 Task: Play online Dominion games in easy mode.
Action: Mouse moved to (298, 207)
Screenshot: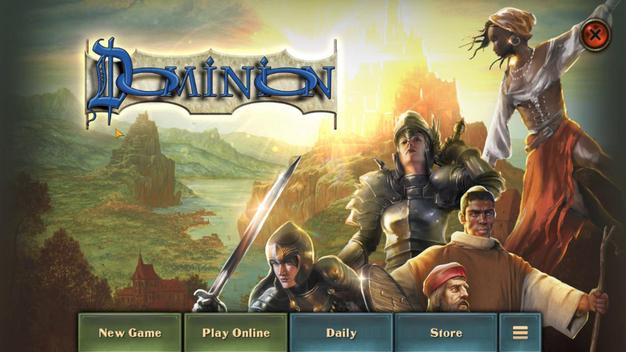 
Action: Mouse pressed left at (298, 207)
Screenshot: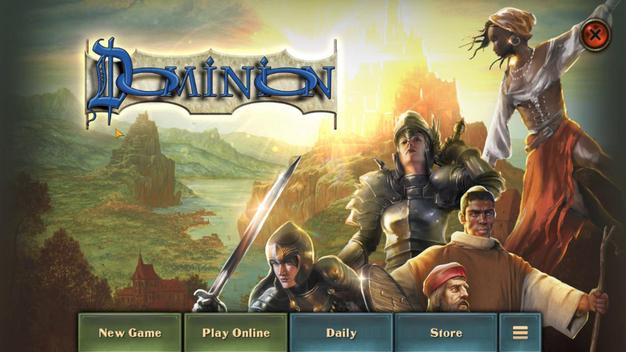 
Action: Mouse moved to (307, 150)
Screenshot: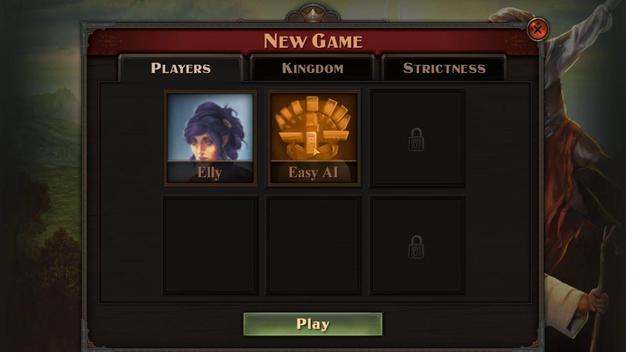 
Action: Mouse pressed left at (307, 150)
Screenshot: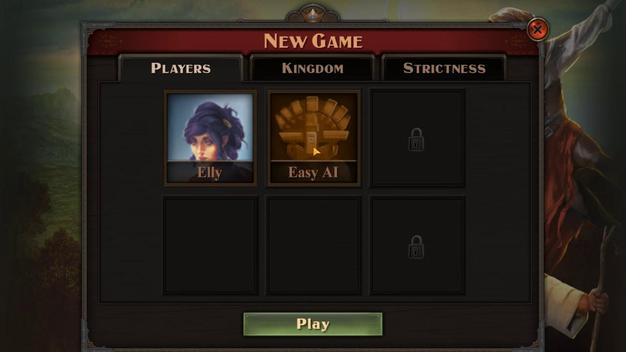 
Action: Mouse moved to (301, 167)
Screenshot: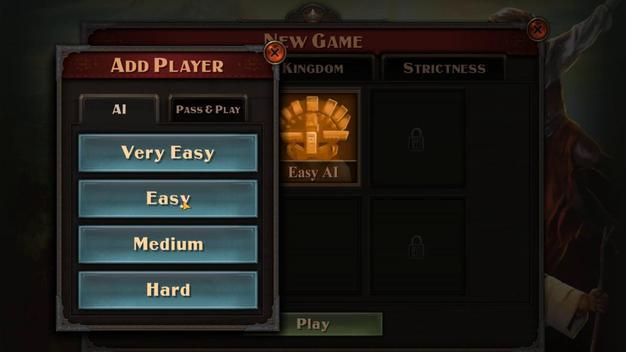 
Action: Mouse pressed left at (301, 167)
Screenshot: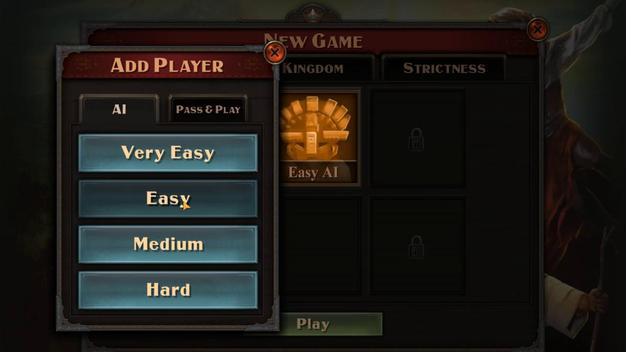 
Action: Mouse moved to (307, 206)
Screenshot: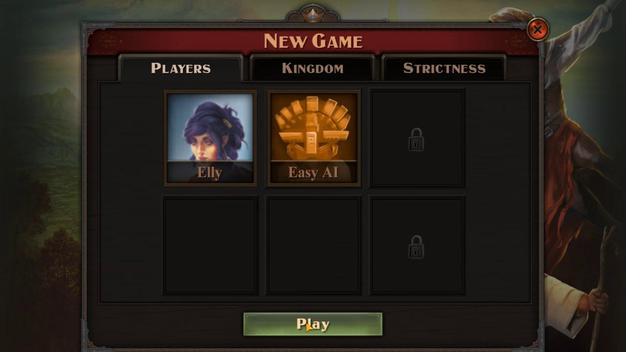 
Action: Mouse pressed left at (307, 206)
Screenshot: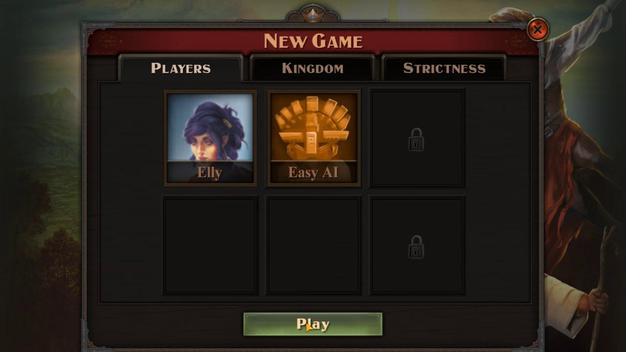 
Action: Mouse moved to (304, 199)
Screenshot: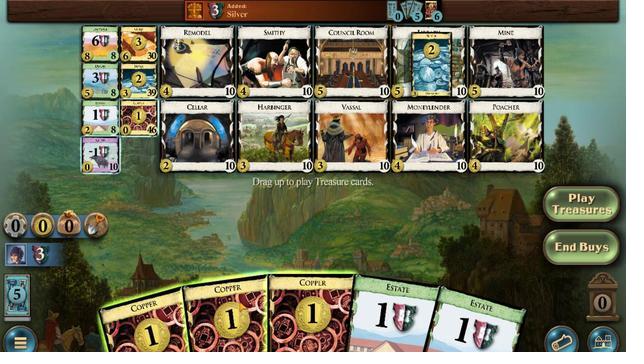 
Action: Mouse pressed left at (304, 199)
Screenshot: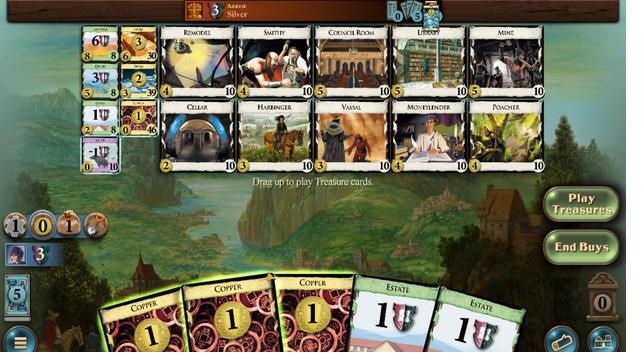 
Action: Mouse moved to (305, 207)
Screenshot: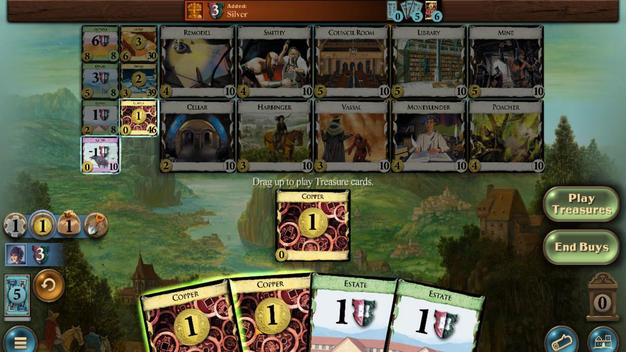 
Action: Mouse pressed left at (305, 207)
Screenshot: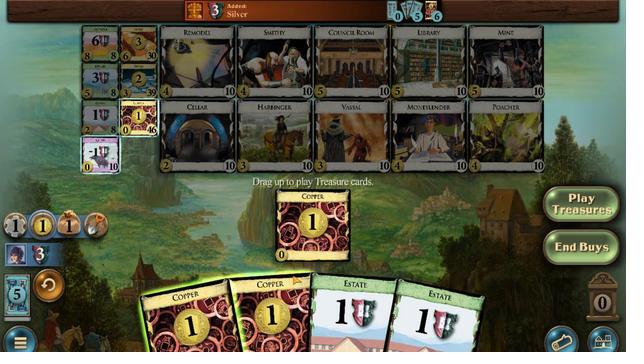 
Action: Mouse moved to (303, 210)
Screenshot: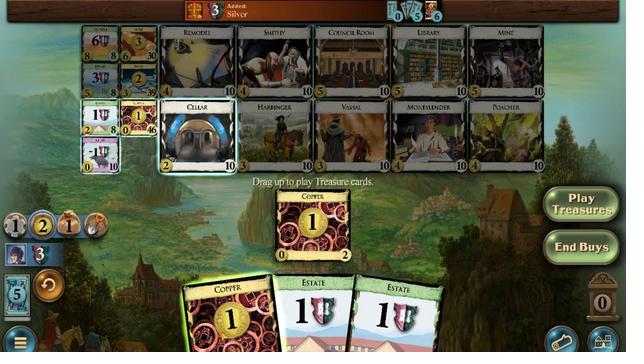 
Action: Mouse pressed left at (303, 210)
Screenshot: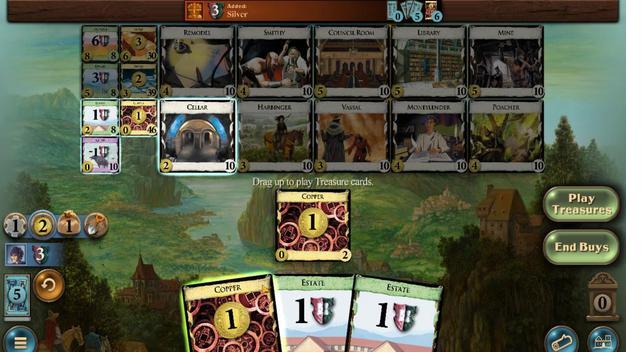 
Action: Mouse moved to (309, 144)
Screenshot: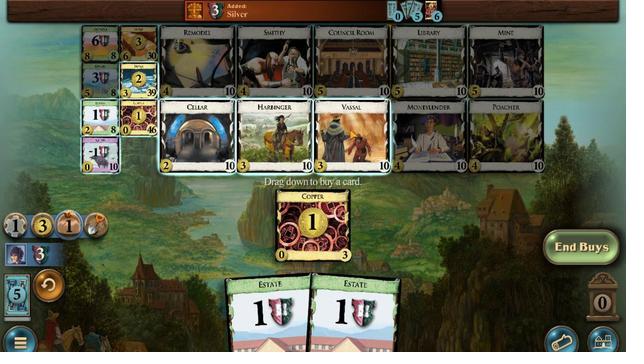 
Action: Mouse pressed left at (309, 144)
Screenshot: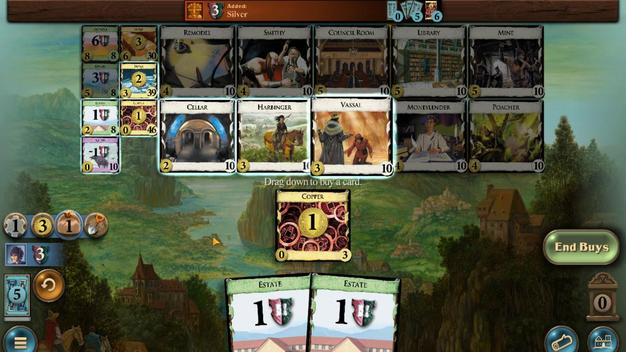 
Action: Mouse moved to (306, 204)
Screenshot: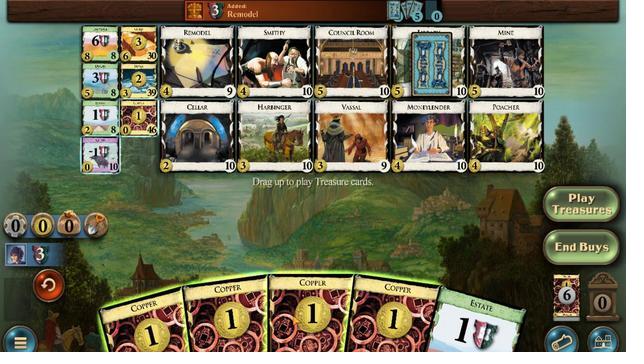 
Action: Mouse pressed left at (306, 204)
Screenshot: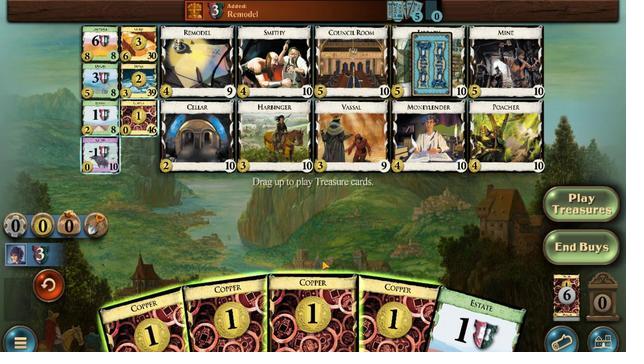 
Action: Mouse moved to (305, 203)
Screenshot: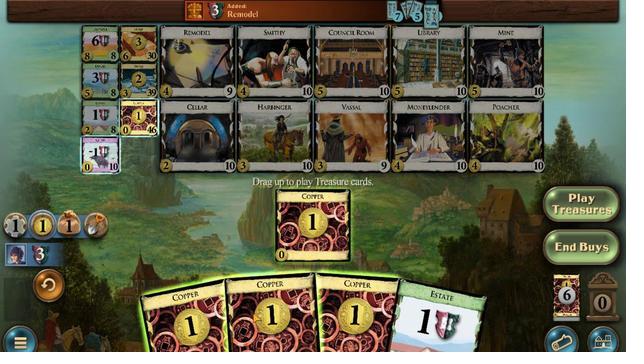 
Action: Mouse pressed left at (305, 203)
Screenshot: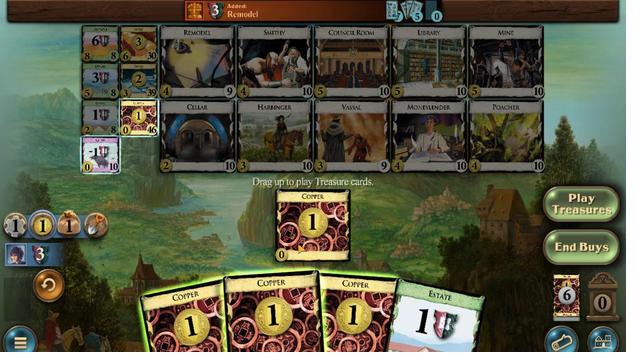 
Action: Mouse moved to (303, 203)
Screenshot: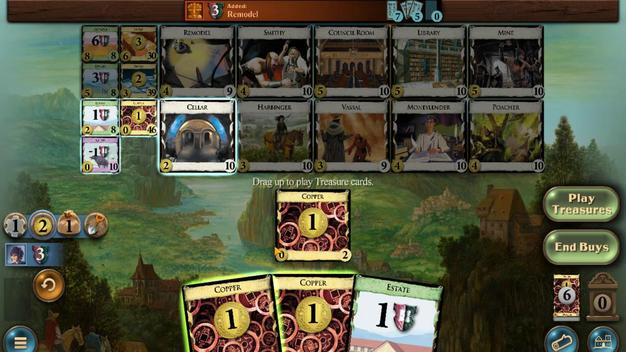 
Action: Mouse pressed left at (303, 203)
Screenshot: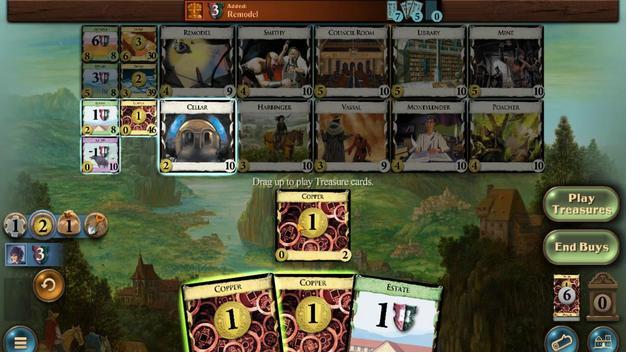 
Action: Mouse moved to (306, 146)
Screenshot: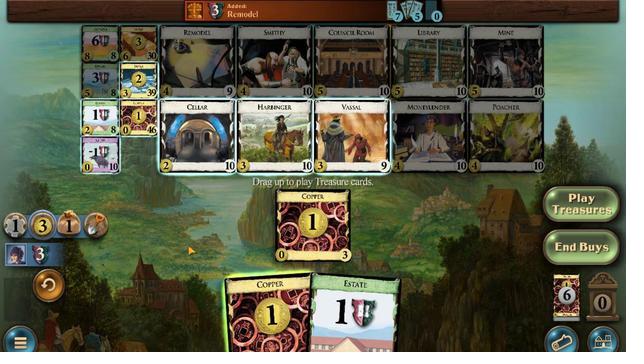 
Action: Mouse pressed left at (306, 146)
Screenshot: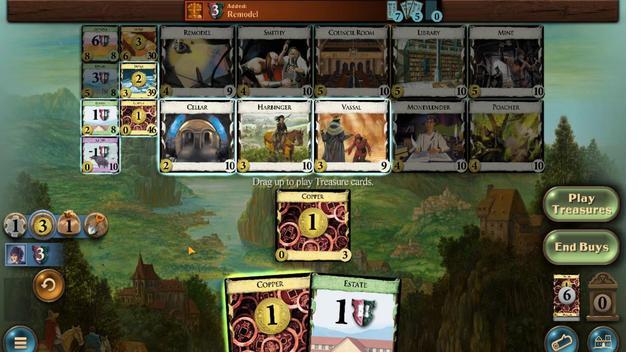 
Action: Mouse moved to (299, 207)
Screenshot: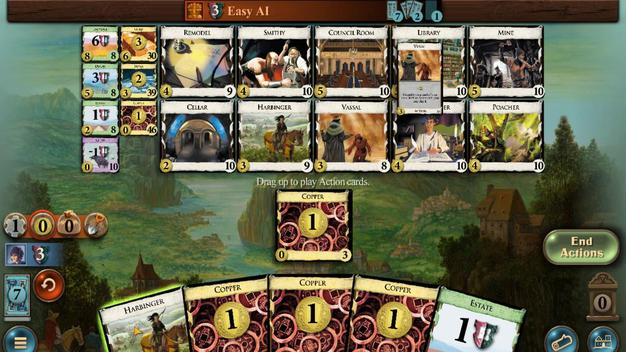 
Action: Mouse pressed left at (299, 207)
Screenshot: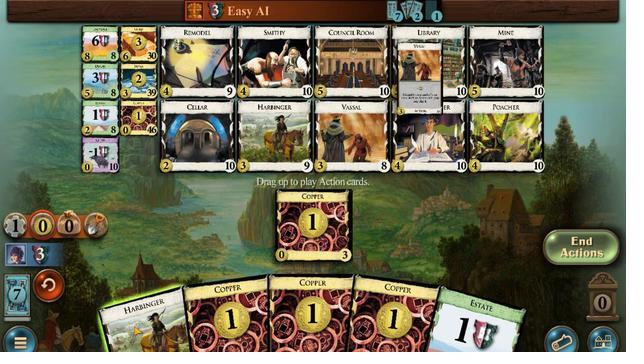 
Action: Mouse moved to (299, 207)
Screenshot: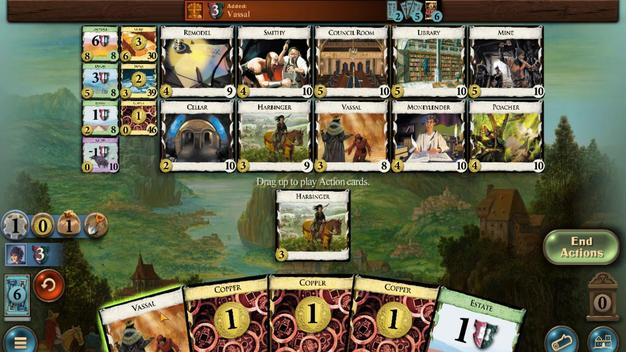
Action: Mouse pressed left at (299, 207)
Screenshot: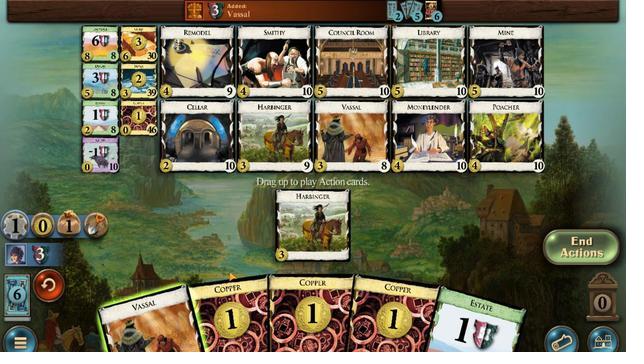 
Action: Mouse moved to (306, 202)
Screenshot: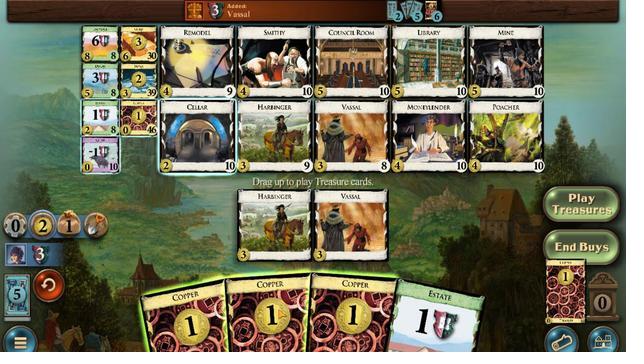 
Action: Mouse pressed left at (306, 202)
Screenshot: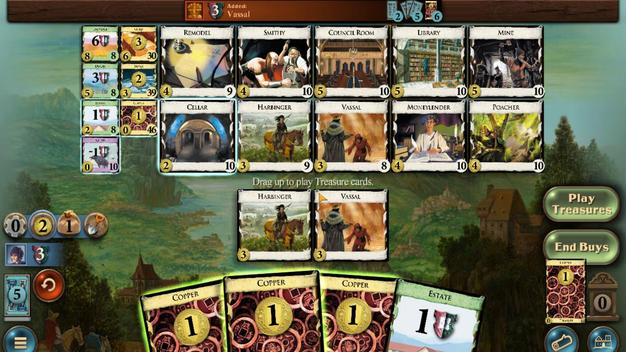 
Action: Mouse moved to (305, 199)
Screenshot: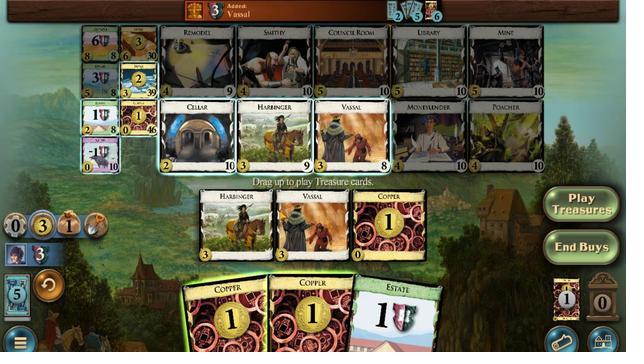 
Action: Mouse pressed left at (304, 201)
Screenshot: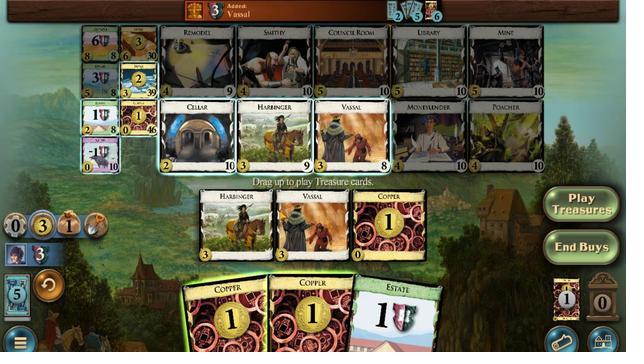 
Action: Mouse moved to (304, 203)
Screenshot: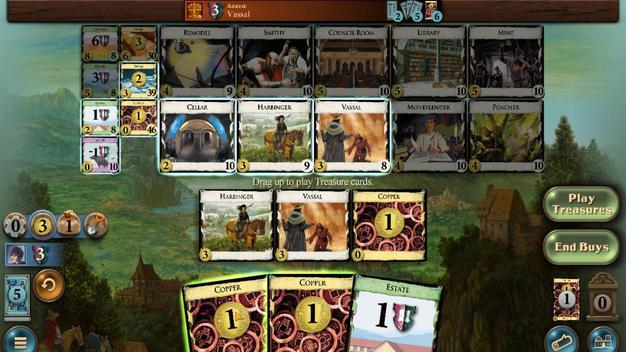 
Action: Mouse pressed left at (304, 203)
Screenshot: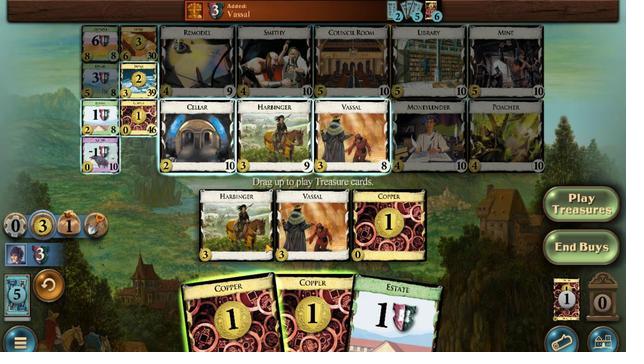 
Action: Mouse moved to (306, 118)
Screenshot: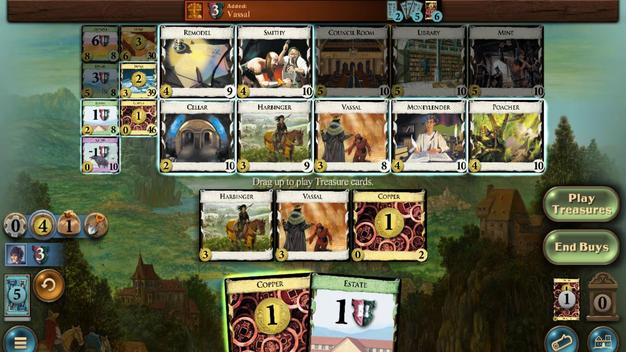 
Action: Mouse pressed left at (306, 118)
Screenshot: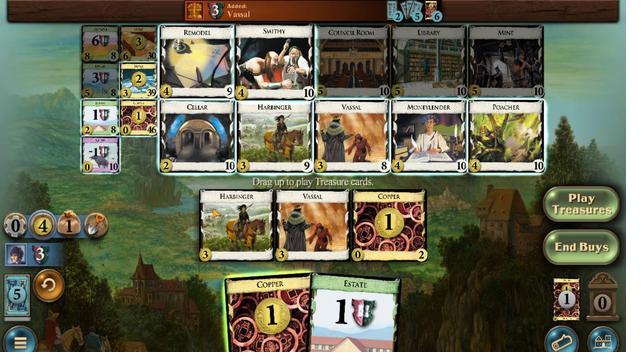 
Action: Mouse moved to (306, 200)
Screenshot: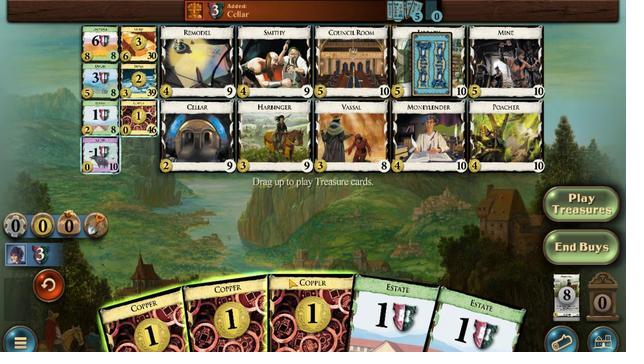
Action: Mouse pressed left at (306, 200)
Screenshot: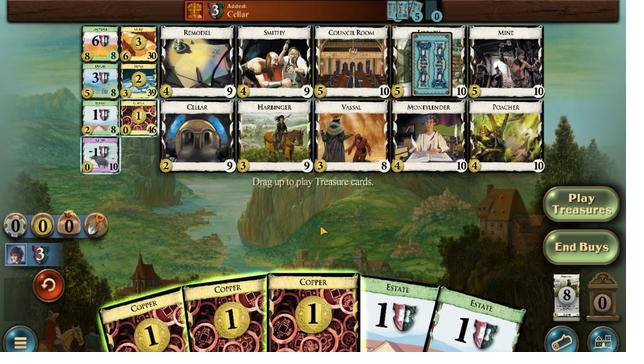 
Action: Mouse moved to (305, 203)
Screenshot: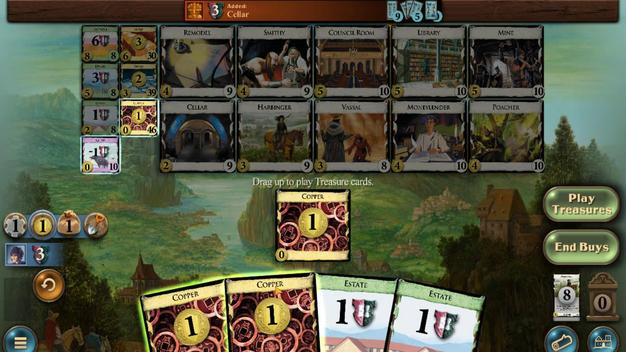 
Action: Mouse pressed left at (305, 203)
Screenshot: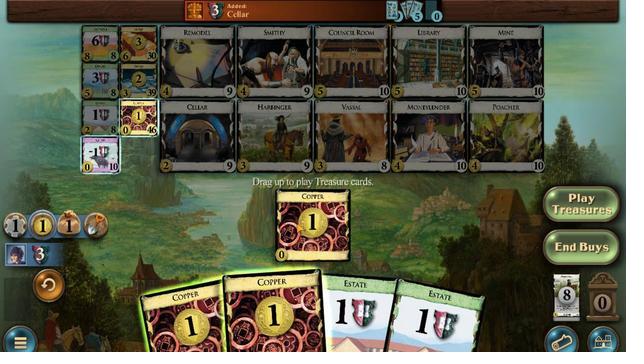 
Action: Mouse moved to (302, 209)
Screenshot: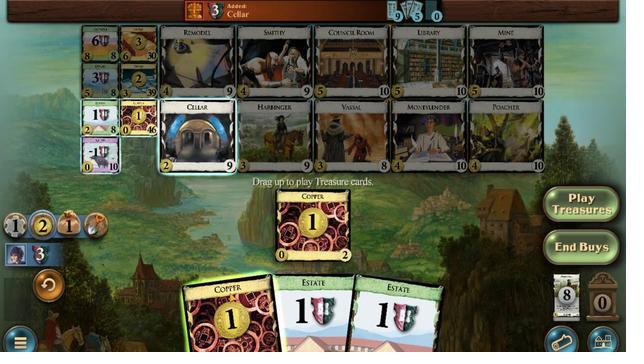 
Action: Mouse pressed left at (302, 209)
Screenshot: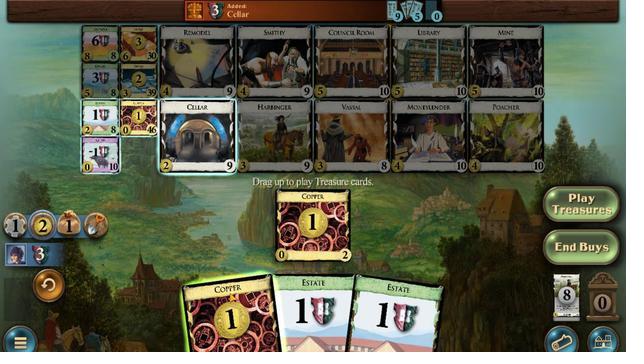 
Action: Mouse moved to (306, 144)
Screenshot: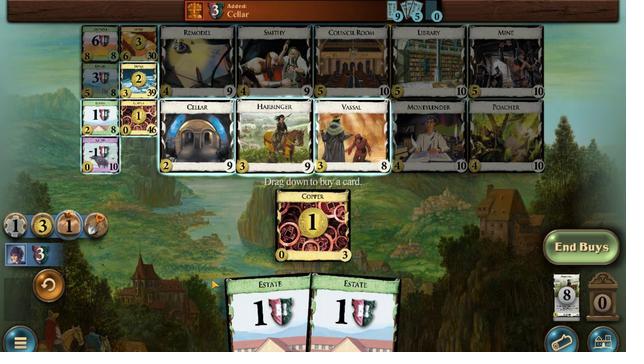 
Action: Mouse pressed left at (306, 144)
Screenshot: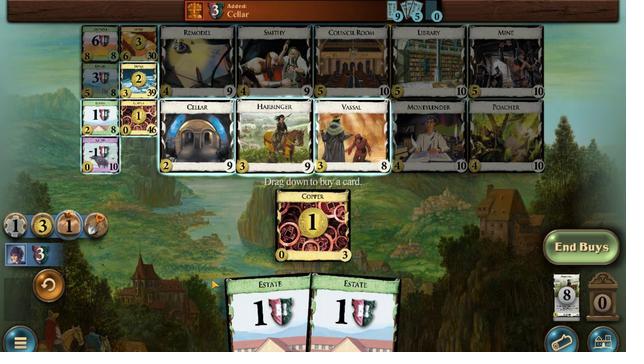 
Action: Mouse moved to (305, 204)
Screenshot: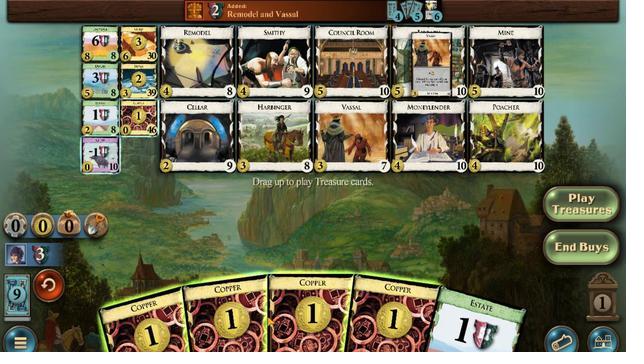 
Action: Mouse pressed left at (305, 204)
Screenshot: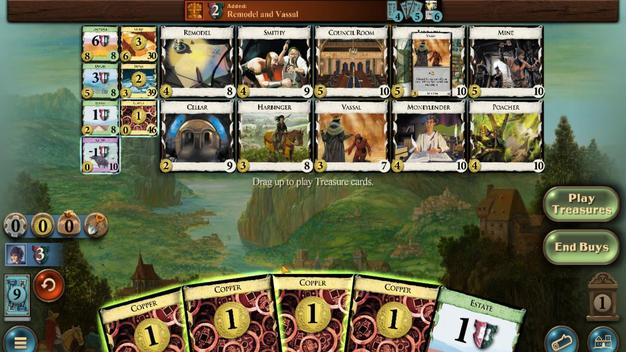
Action: Mouse moved to (305, 207)
Screenshot: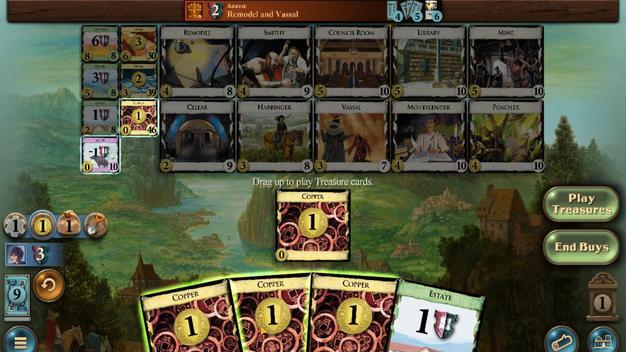 
Action: Mouse pressed left at (305, 207)
Screenshot: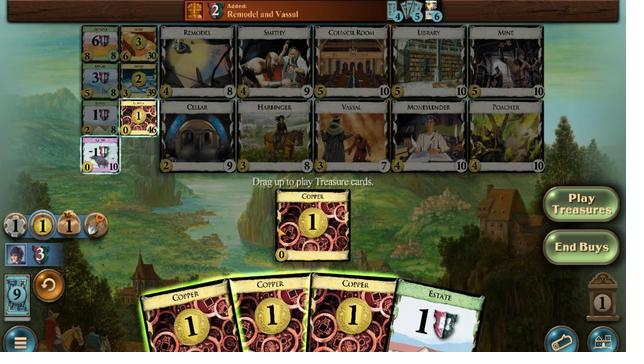 
Action: Mouse moved to (303, 203)
Screenshot: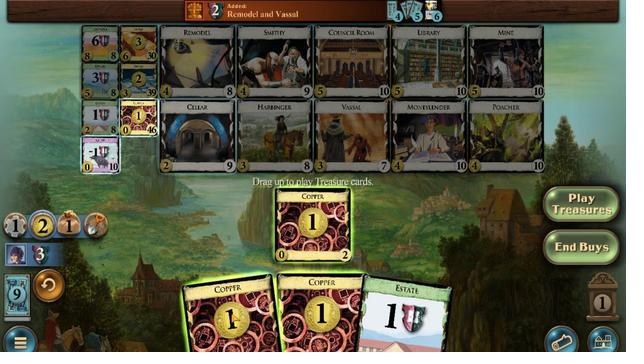 
Action: Mouse pressed left at (303, 203)
Screenshot: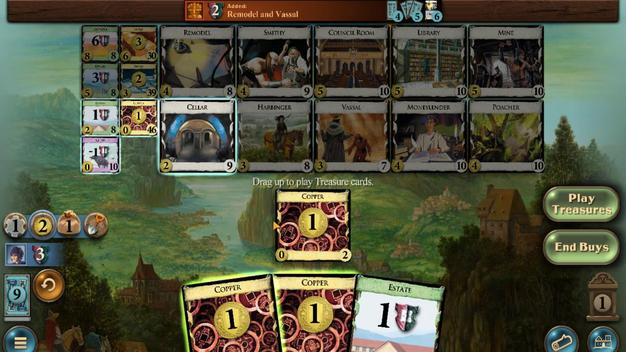 
Action: Mouse moved to (299, 128)
Screenshot: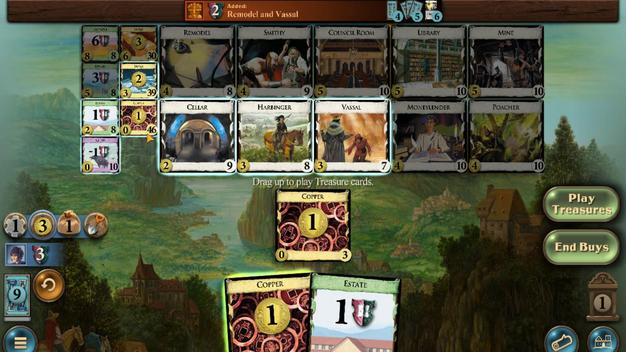 
Action: Mouse pressed left at (299, 128)
Screenshot: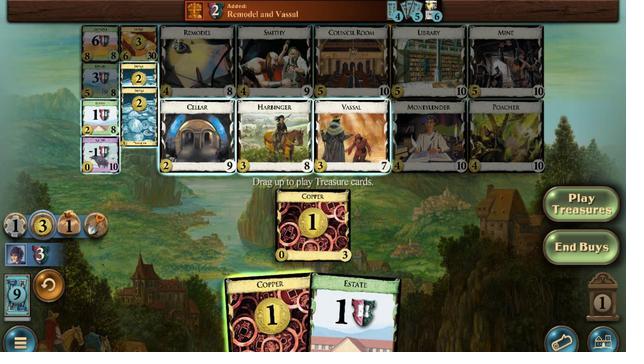 
Action: Mouse moved to (299, 205)
Screenshot: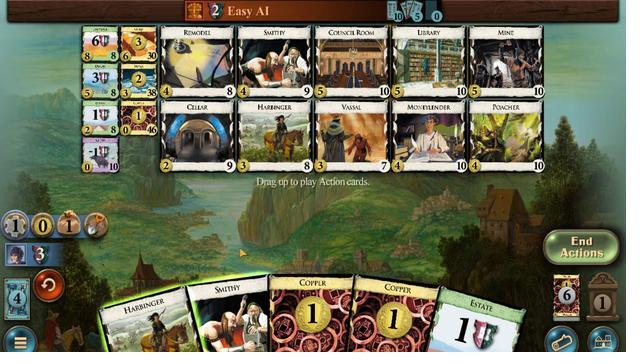 
Action: Mouse pressed left at (299, 205)
Screenshot: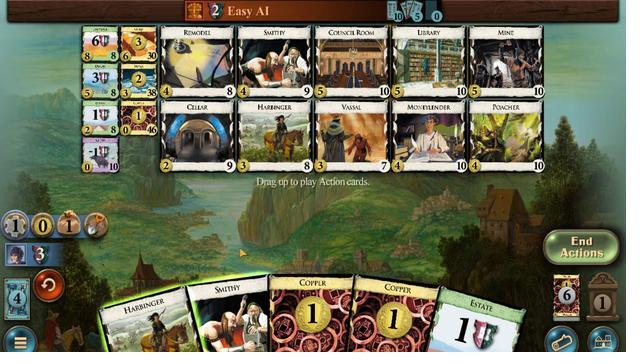 
Action: Mouse moved to (311, 129)
Screenshot: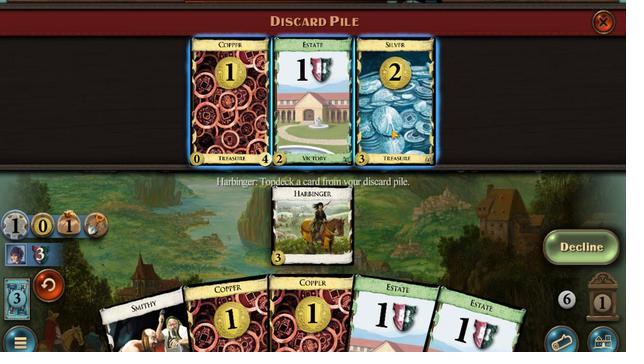 
Action: Mouse pressed left at (311, 129)
Screenshot: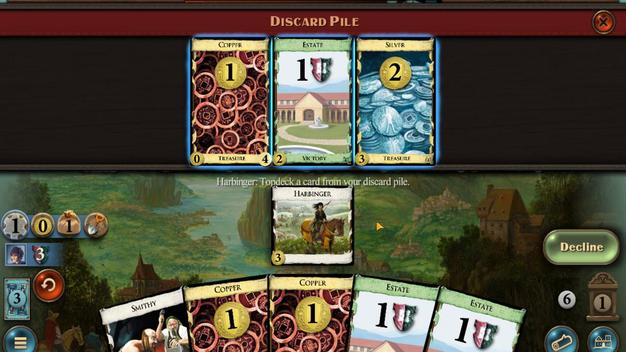 
Action: Mouse moved to (301, 212)
Screenshot: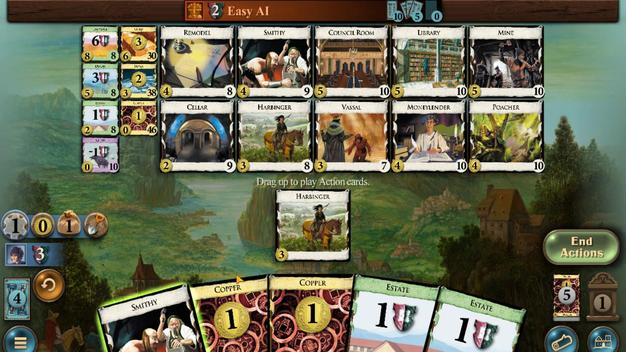 
Action: Mouse pressed left at (301, 212)
Screenshot: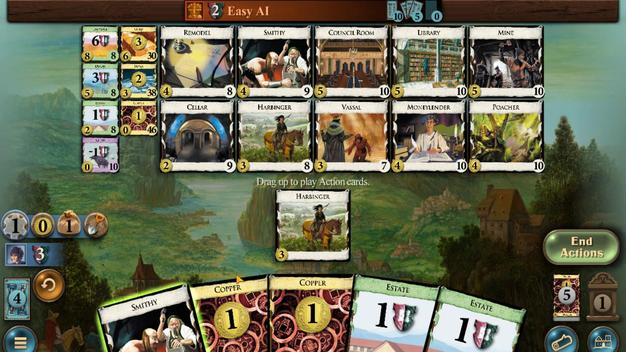 
Action: Mouse moved to (309, 207)
Screenshot: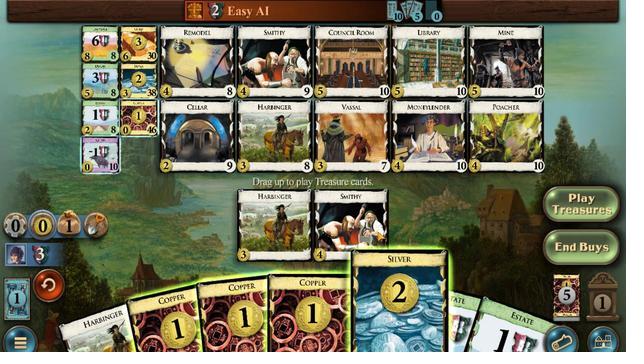 
Action: Mouse pressed left at (309, 207)
Screenshot: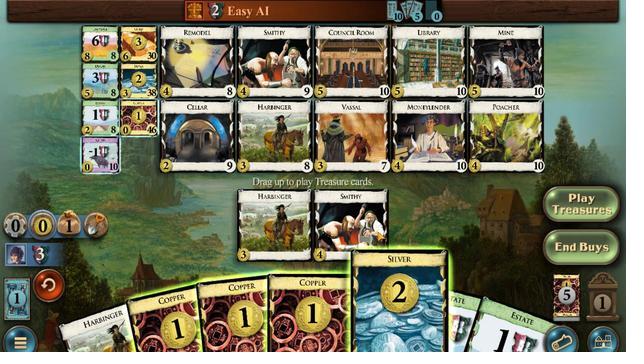 
Action: Mouse moved to (308, 204)
Screenshot: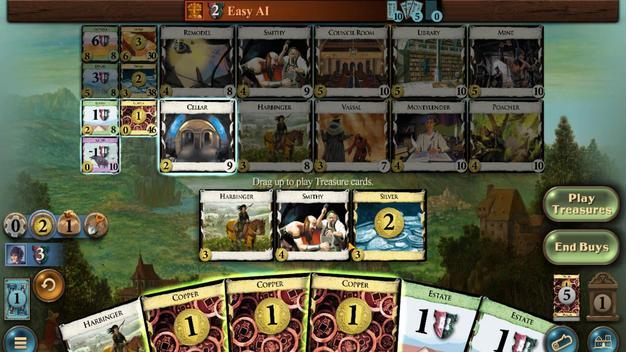 
Action: Mouse pressed left at (308, 204)
Screenshot: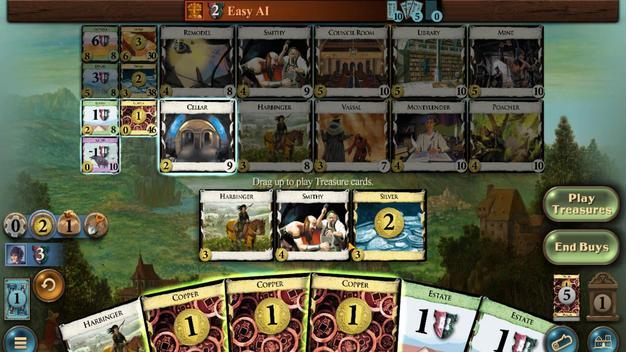
Action: Mouse moved to (308, 206)
Screenshot: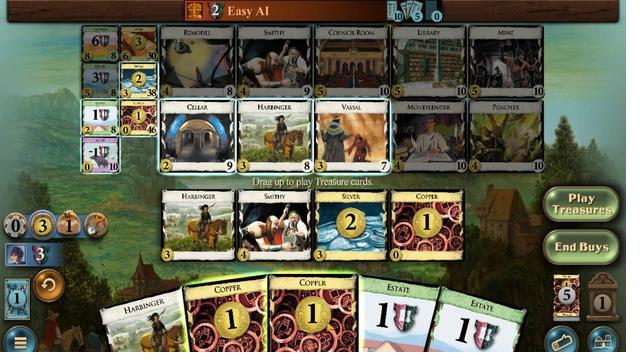 
Action: Mouse pressed left at (308, 206)
Screenshot: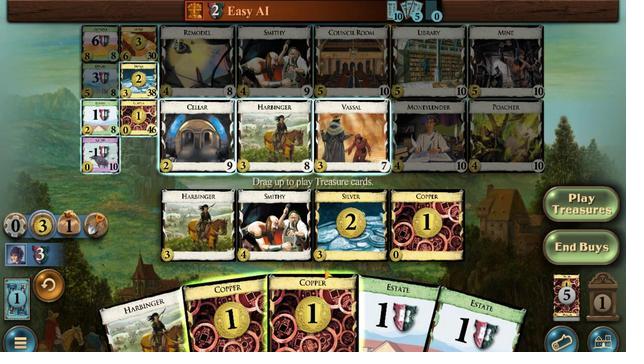 
Action: Mouse moved to (306, 117)
Screenshot: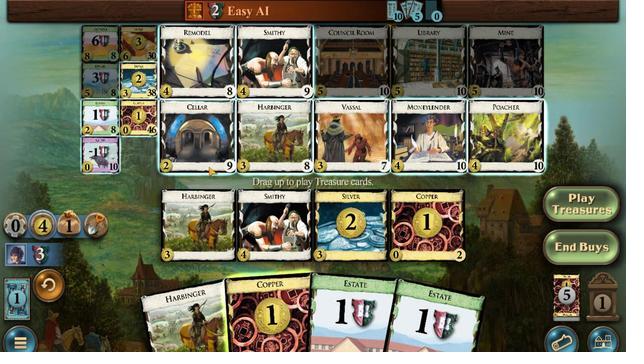 
Action: Mouse pressed left at (306, 117)
Screenshot: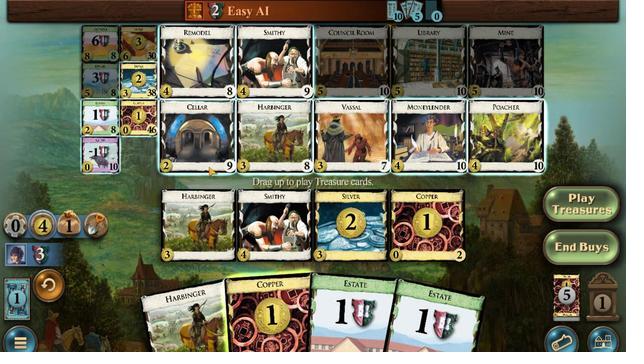
Action: Mouse moved to (300, 202)
Screenshot: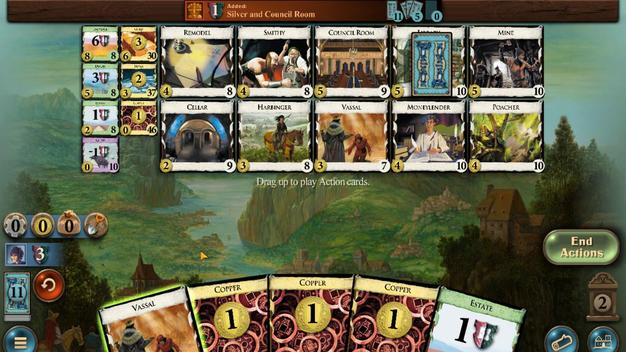 
Action: Mouse pressed left at (300, 202)
Screenshot: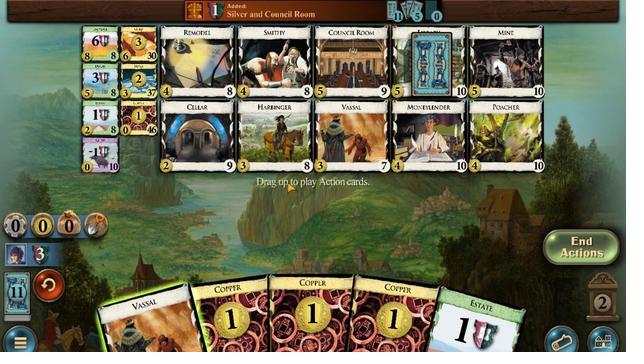 
Action: Mouse moved to (307, 127)
Screenshot: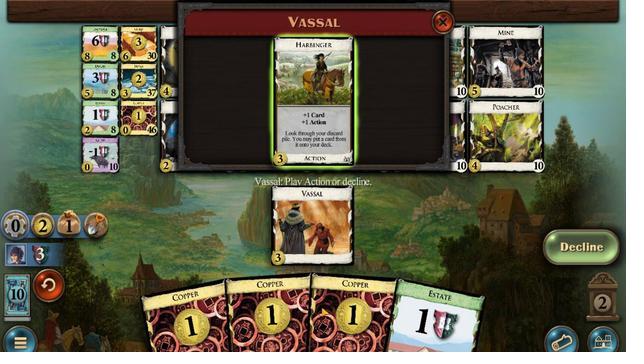 
Action: Mouse pressed left at (307, 127)
Screenshot: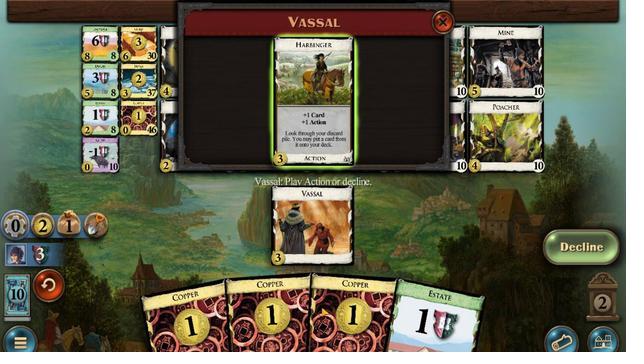 
Action: Mouse moved to (310, 207)
Screenshot: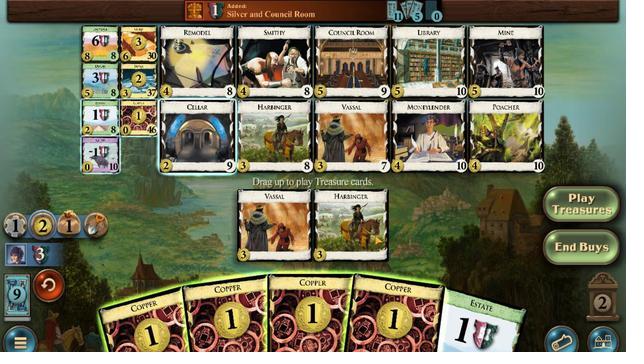 
Action: Mouse pressed left at (310, 207)
Screenshot: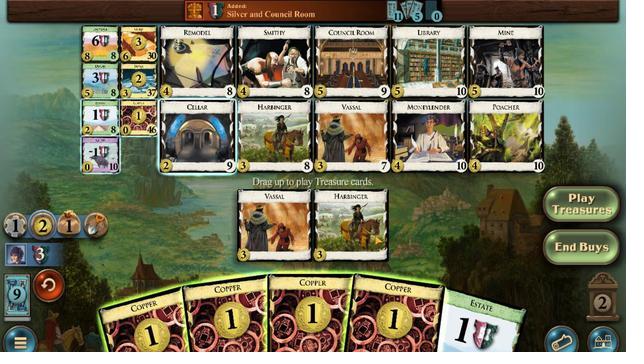 
Action: Mouse moved to (308, 208)
Screenshot: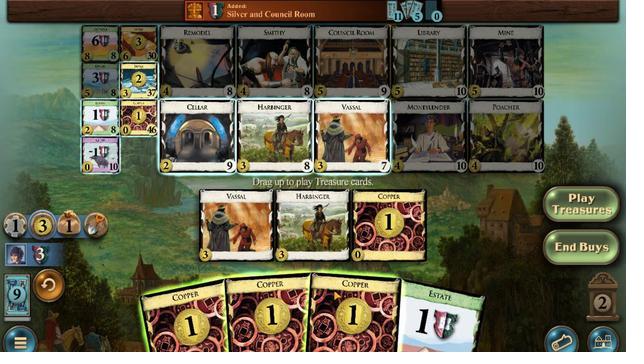 
Action: Mouse pressed left at (308, 208)
Screenshot: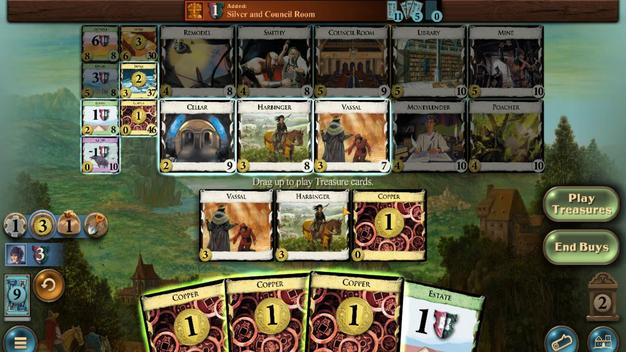 
Action: Mouse moved to (305, 121)
Screenshot: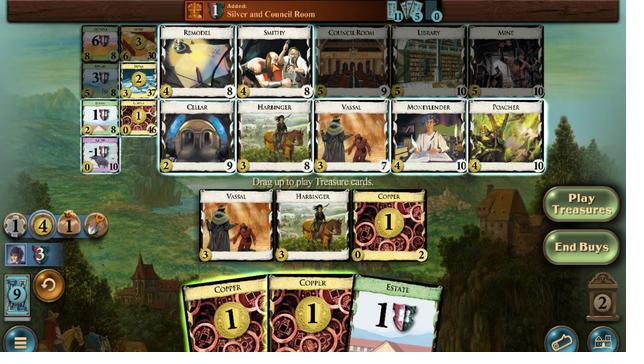 
Action: Mouse pressed left at (305, 121)
Screenshot: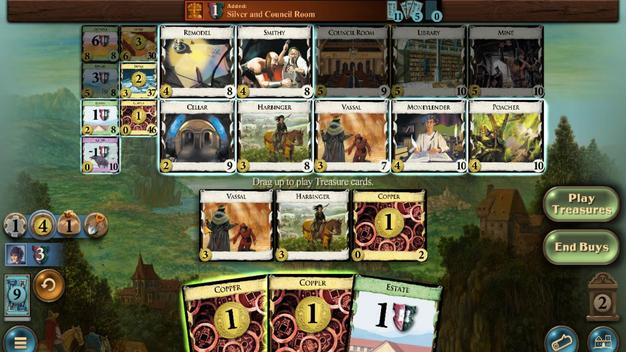 
Action: Mouse moved to (299, 211)
Screenshot: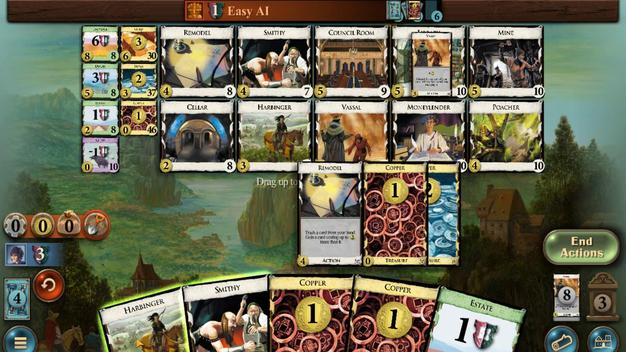 
Action: Mouse pressed left at (299, 211)
Screenshot: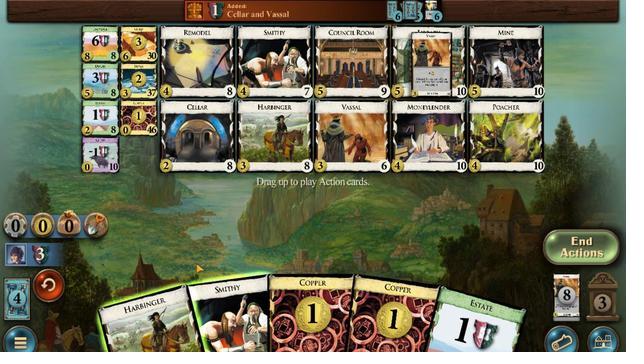 
Action: Mouse moved to (308, 120)
Screenshot: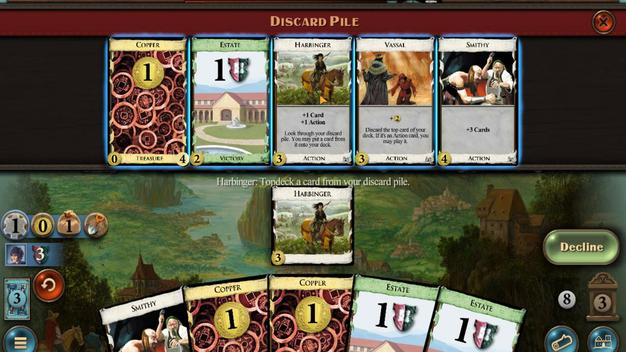 
Action: Mouse pressed left at (308, 120)
Screenshot: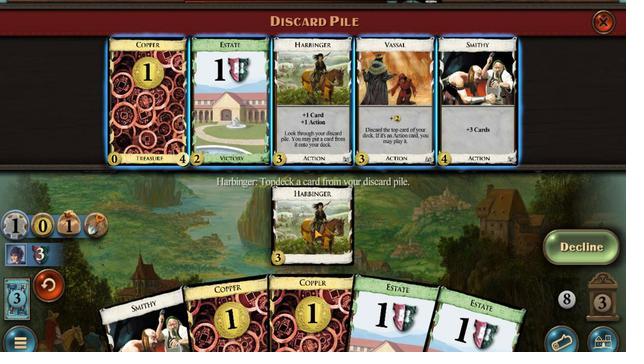 
Action: Mouse moved to (300, 212)
Screenshot: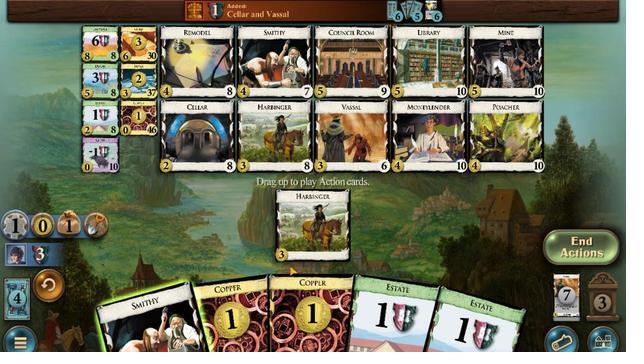 
Action: Mouse pressed left at (300, 212)
Screenshot: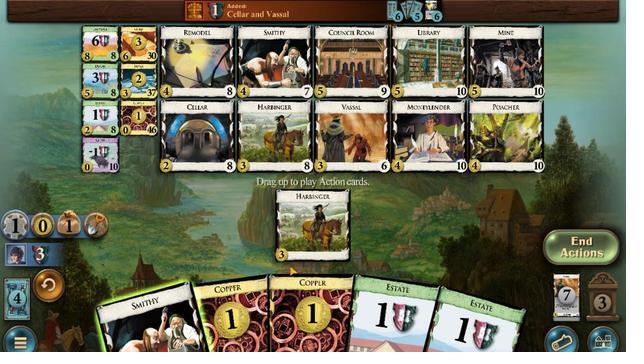 
Action: Mouse moved to (309, 209)
Screenshot: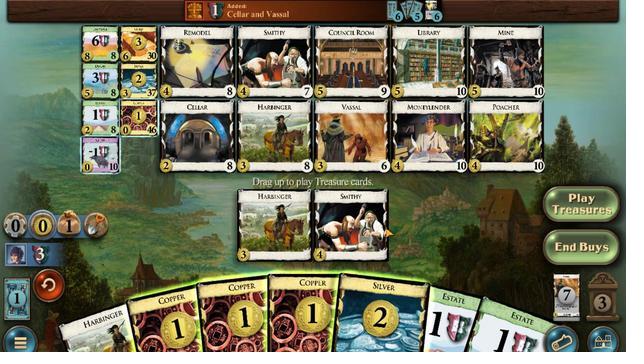 
Action: Mouse pressed left at (309, 209)
Screenshot: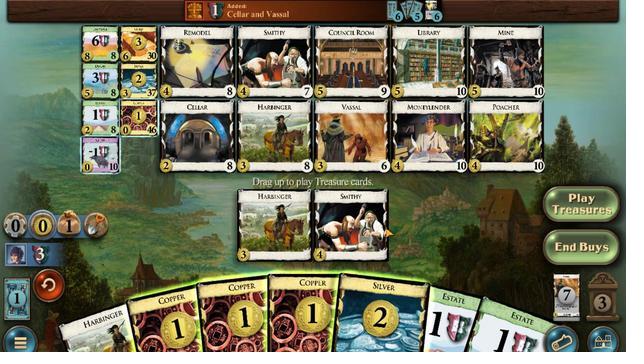 
Action: Mouse moved to (308, 211)
Screenshot: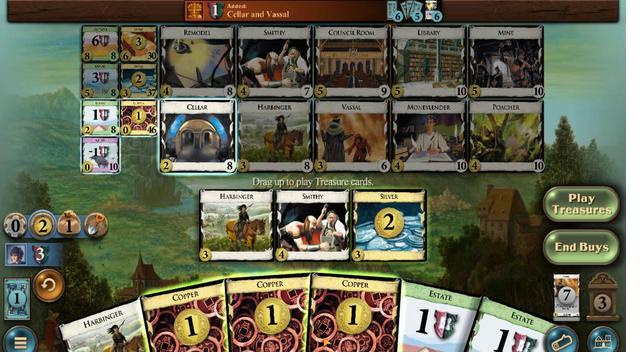 
Action: Mouse pressed left at (308, 211)
Screenshot: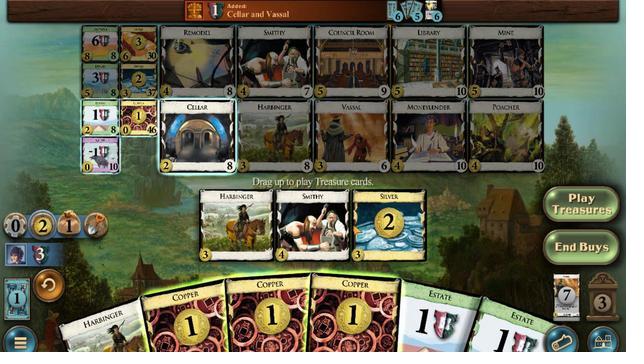 
Action: Mouse moved to (307, 209)
Screenshot: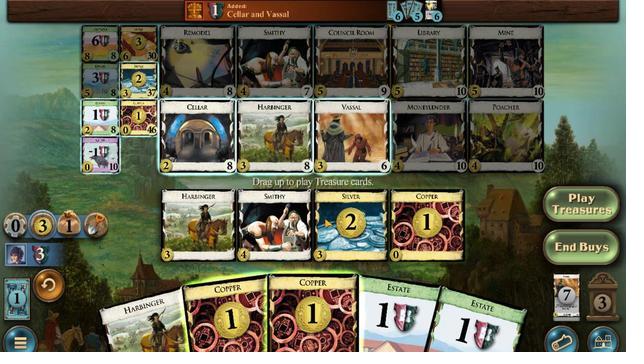 
Action: Mouse pressed left at (307, 209)
Screenshot: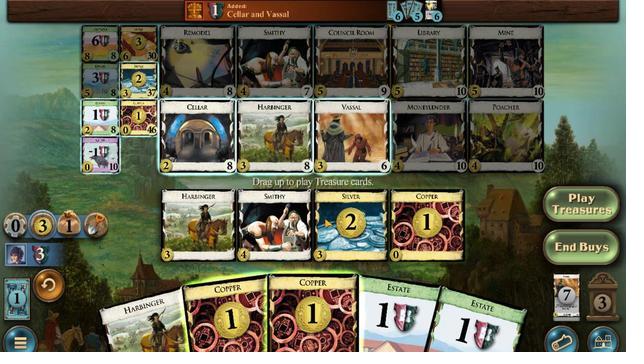 
Action: Mouse moved to (305, 207)
Screenshot: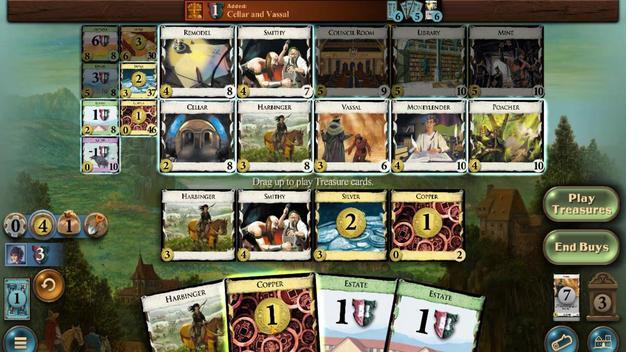 
Action: Mouse pressed left at (305, 207)
Screenshot: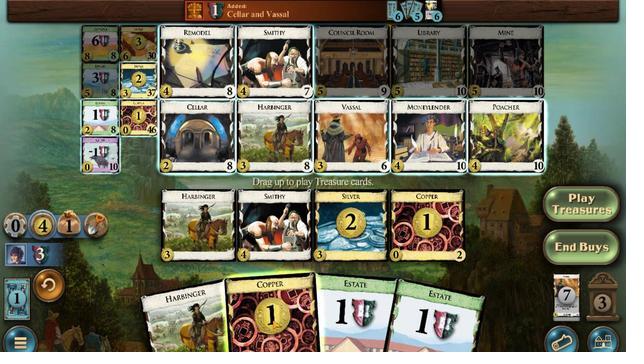 
Action: Mouse moved to (306, 118)
Screenshot: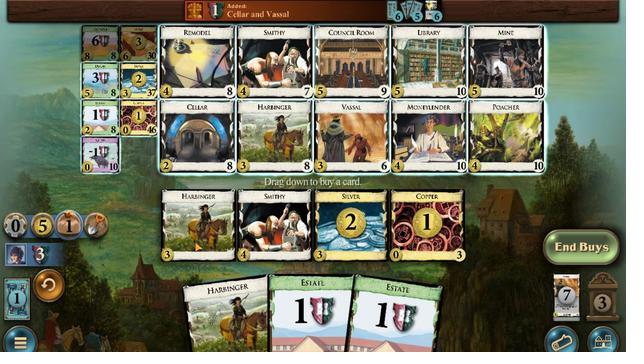 
Action: Mouse pressed left at (306, 118)
Screenshot: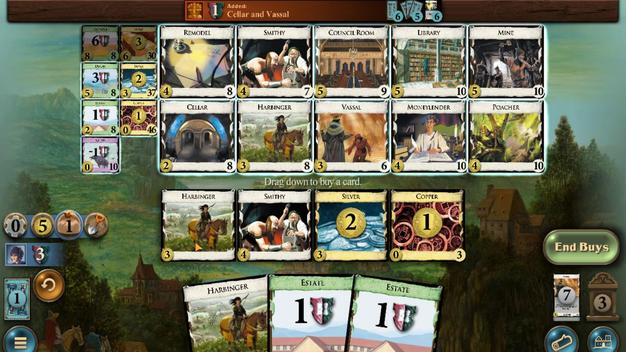 
Action: Mouse moved to (297, 126)
Screenshot: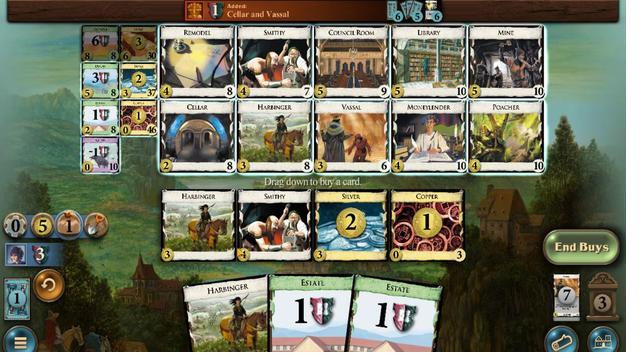 
Action: Mouse pressed left at (297, 126)
Screenshot: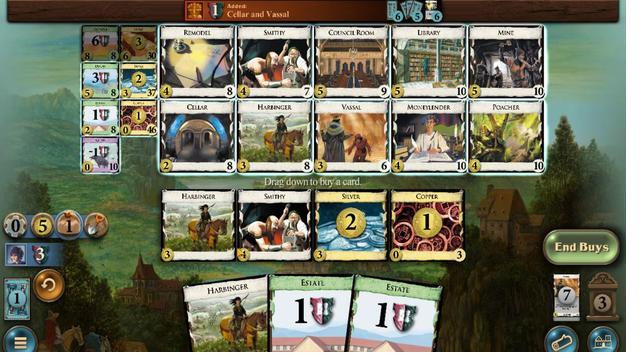 
Action: Mouse moved to (298, 207)
Screenshot: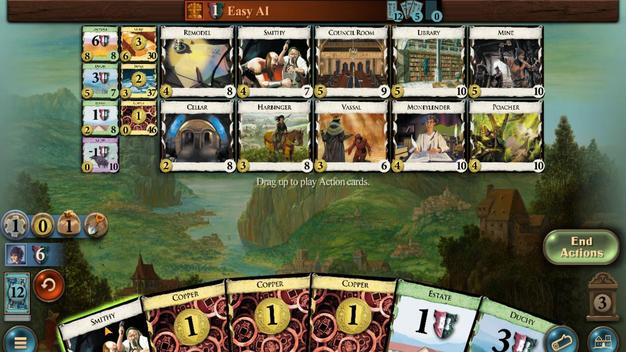 
Action: Mouse pressed left at (298, 207)
Screenshot: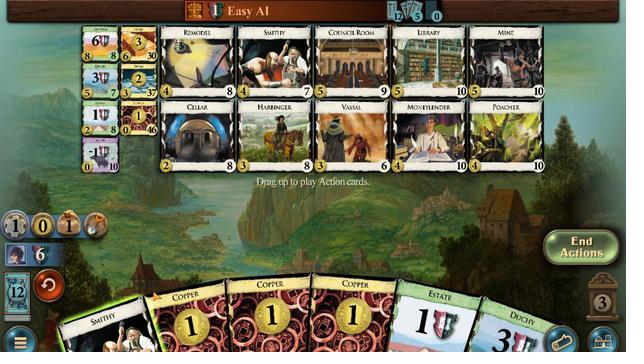 
Action: Mouse moved to (307, 205)
Screenshot: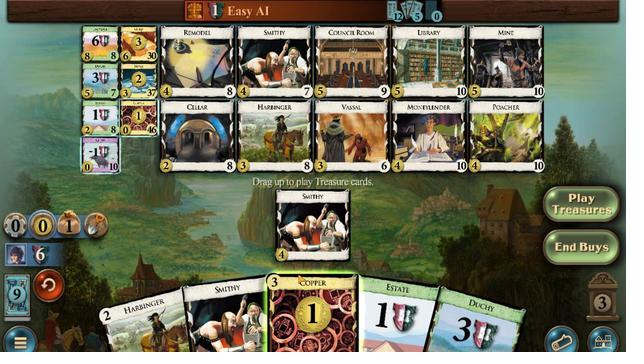 
Action: Mouse pressed left at (307, 205)
Screenshot: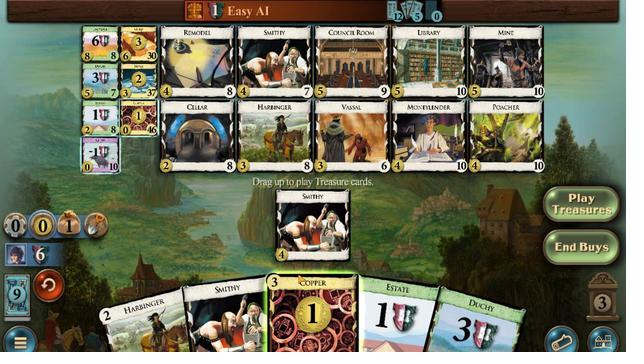 
Action: Mouse moved to (307, 202)
Screenshot: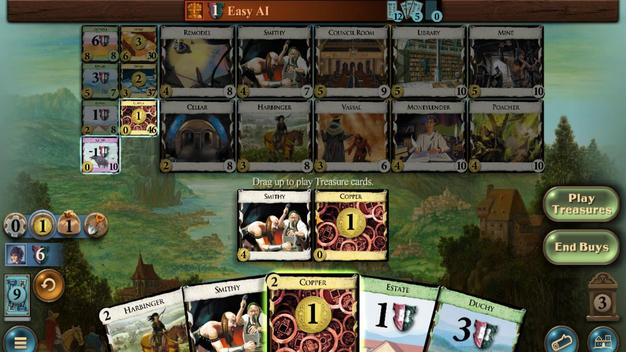 
Action: Mouse pressed left at (307, 202)
Screenshot: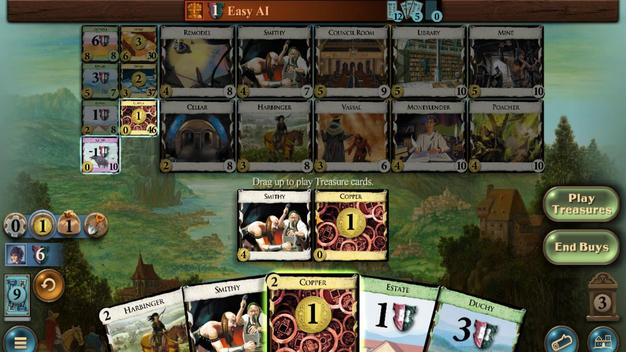 
Action: Mouse moved to (307, 198)
Screenshot: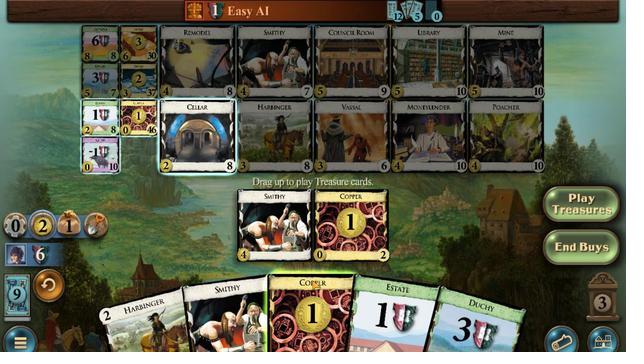 
Action: Mouse pressed left at (307, 198)
Screenshot: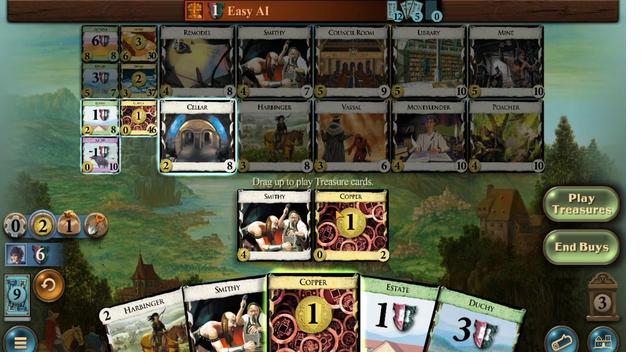 
Action: Mouse moved to (307, 143)
Screenshot: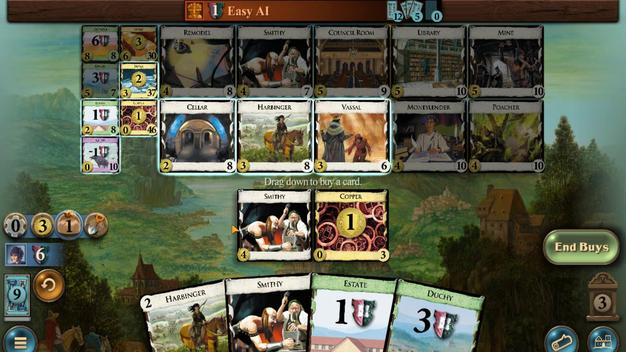 
Action: Mouse pressed left at (307, 143)
Screenshot: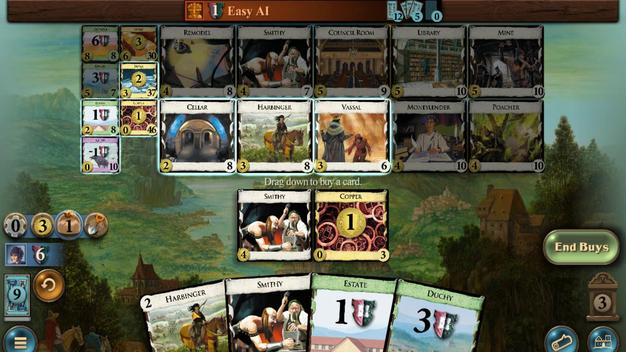 
Action: Mouse moved to (303, 206)
Screenshot: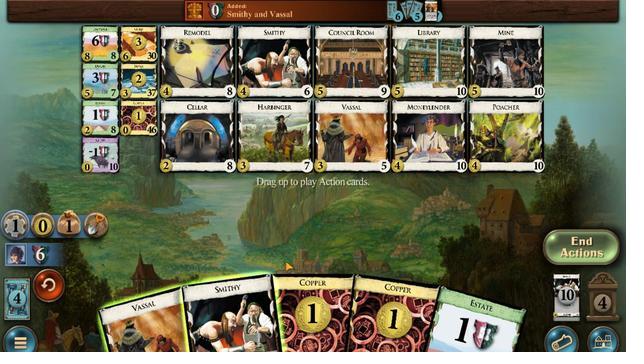 
Action: Mouse pressed left at (303, 206)
Screenshot: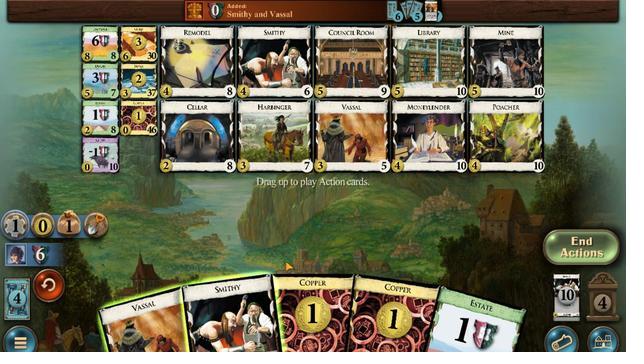 
Action: Mouse moved to (312, 215)
Screenshot: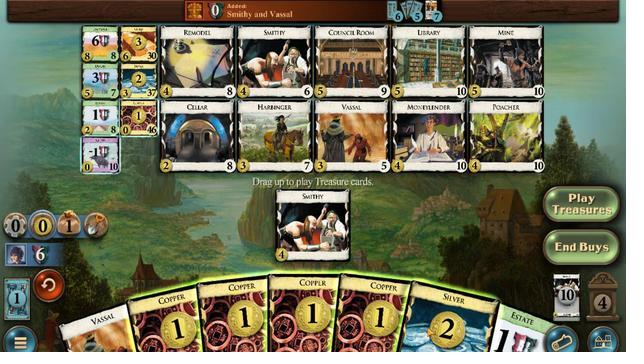 
Action: Mouse pressed left at (312, 215)
Screenshot: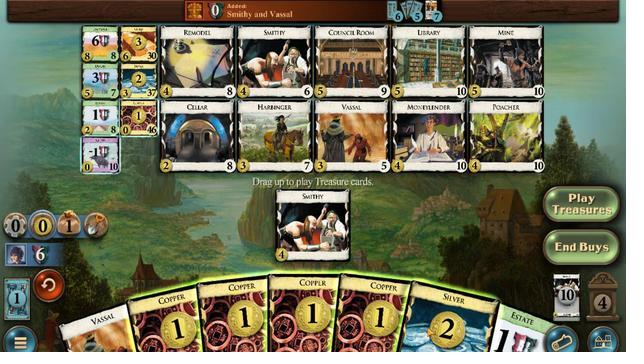 
Action: Mouse moved to (312, 213)
Screenshot: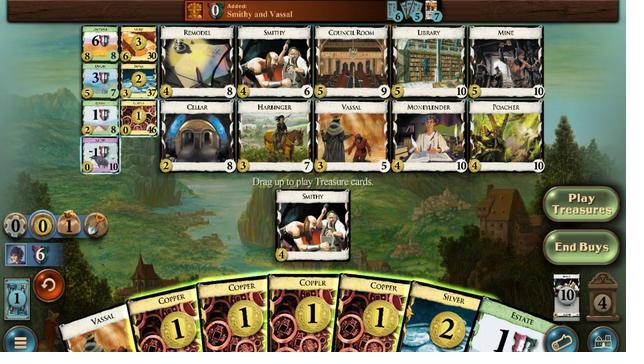 
Action: Mouse pressed left at (312, 213)
Screenshot: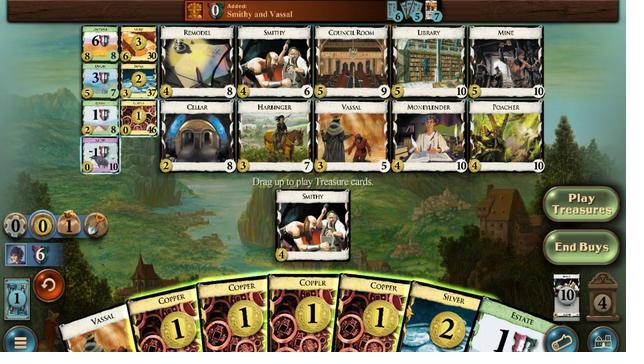 
Action: Mouse moved to (311, 207)
Screenshot: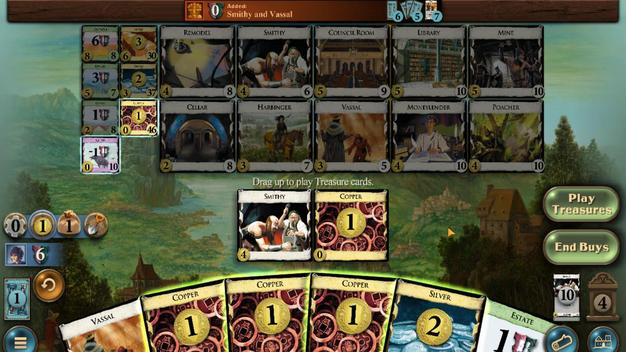
Action: Mouse pressed left at (311, 207)
Screenshot: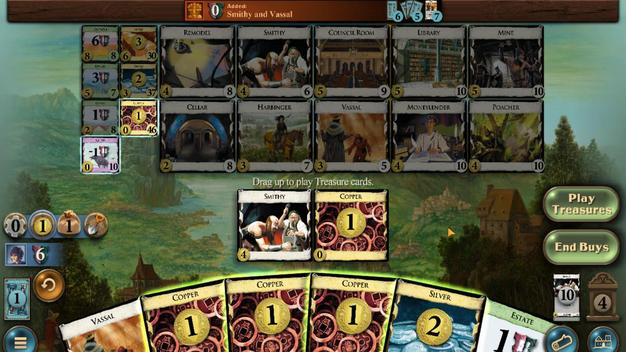 
Action: Mouse moved to (312, 209)
Screenshot: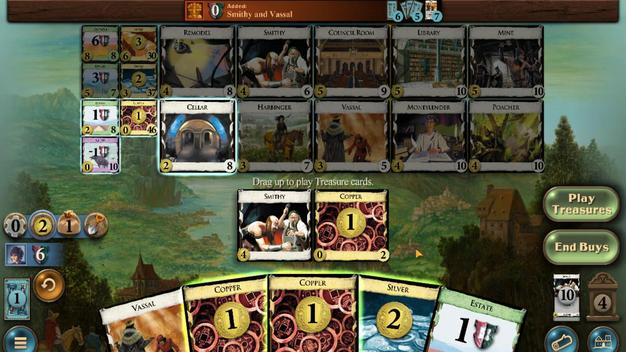 
Action: Mouse pressed left at (312, 209)
Screenshot: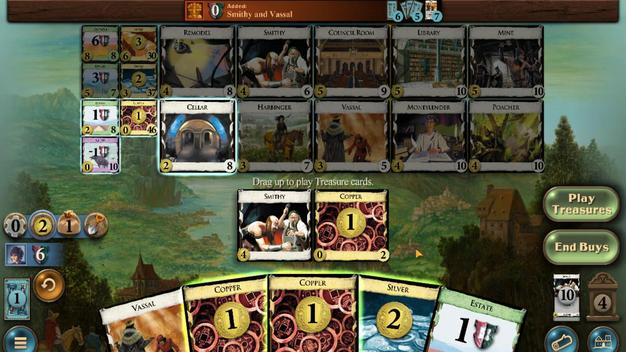 
Action: Mouse moved to (310, 206)
Screenshot: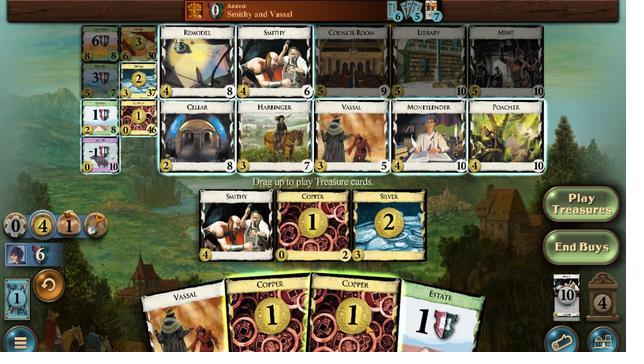 
Action: Mouse pressed left at (310, 206)
Screenshot: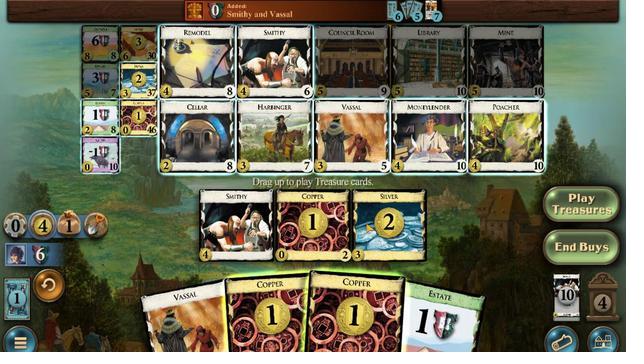 
Action: Mouse moved to (307, 204)
Screenshot: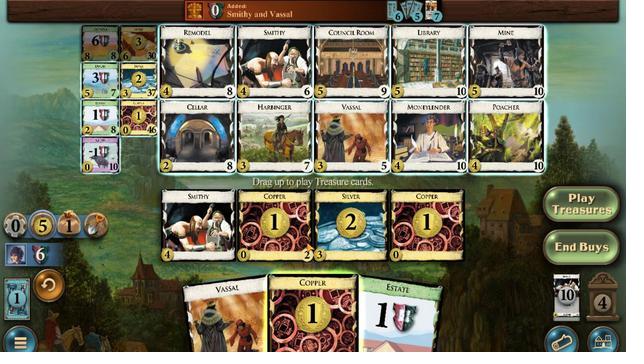 
Action: Mouse pressed left at (307, 204)
Screenshot: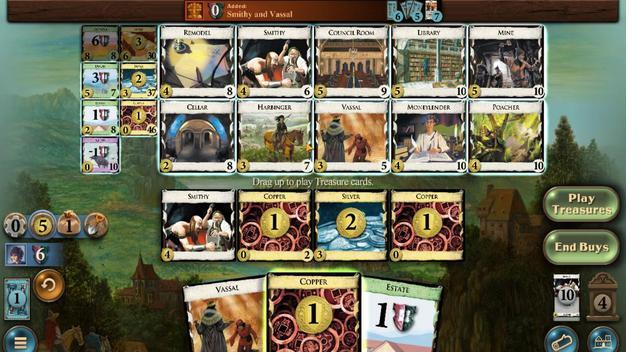 
Action: Mouse moved to (299, 117)
Screenshot: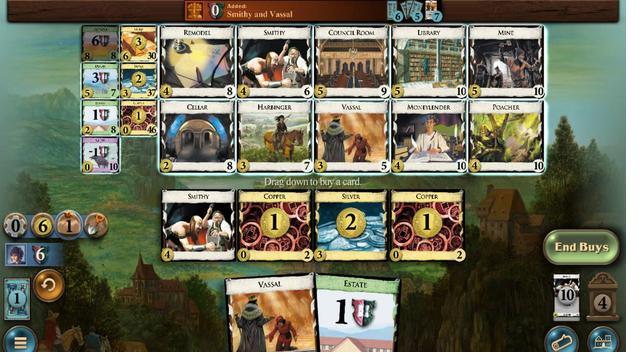 
Action: Mouse pressed left at (299, 117)
Screenshot: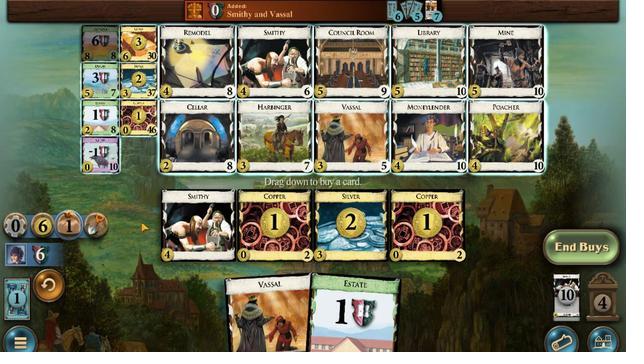 
Action: Mouse moved to (298, 207)
Screenshot: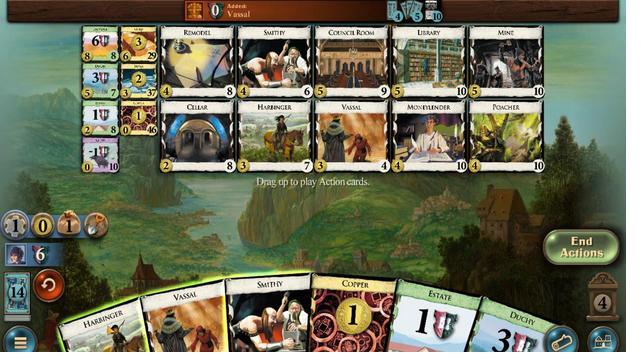 
Action: Mouse pressed left at (298, 207)
Screenshot: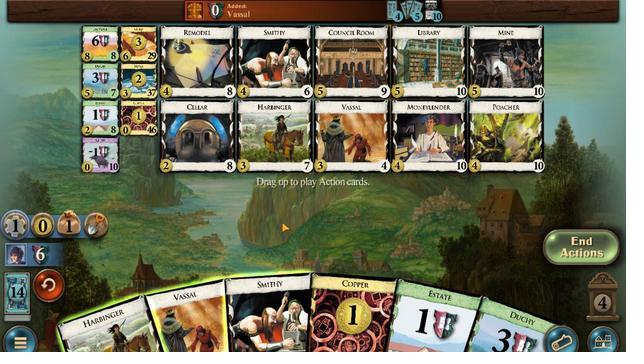 
Action: Mouse moved to (301, 208)
Screenshot: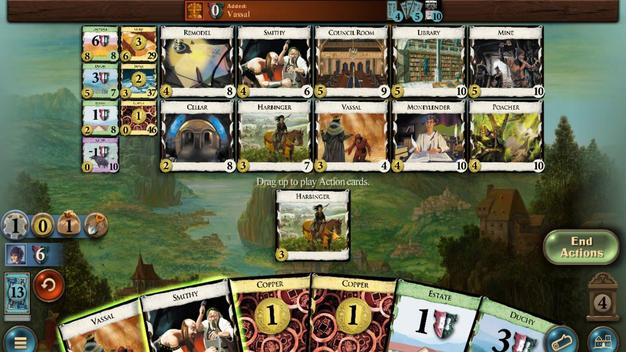 
Action: Mouse pressed left at (301, 208)
Screenshot: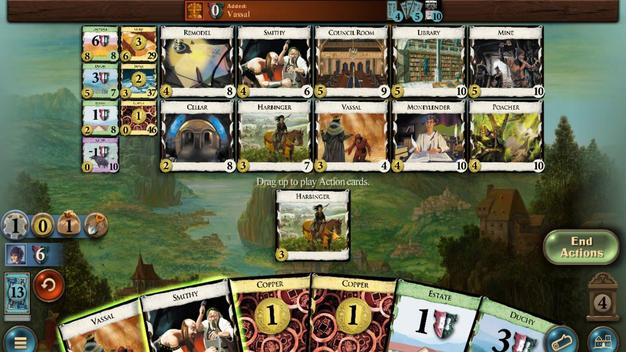 
Action: Mouse moved to (309, 204)
Screenshot: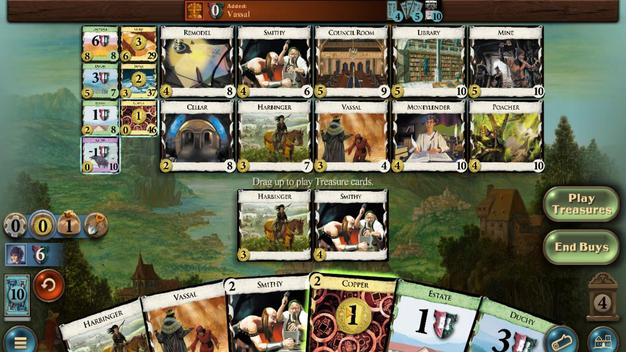 
Action: Mouse pressed left at (309, 204)
Screenshot: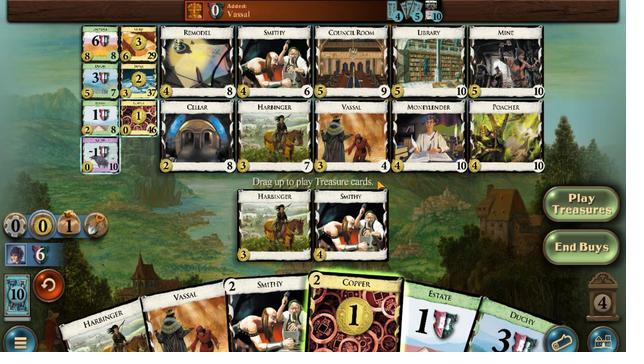 
Action: Mouse moved to (308, 204)
Screenshot: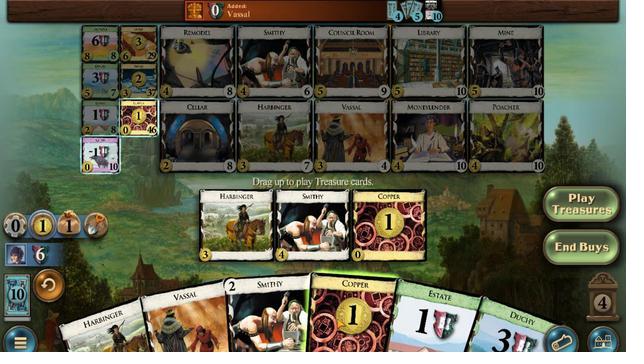 
Action: Mouse pressed left at (308, 204)
Screenshot: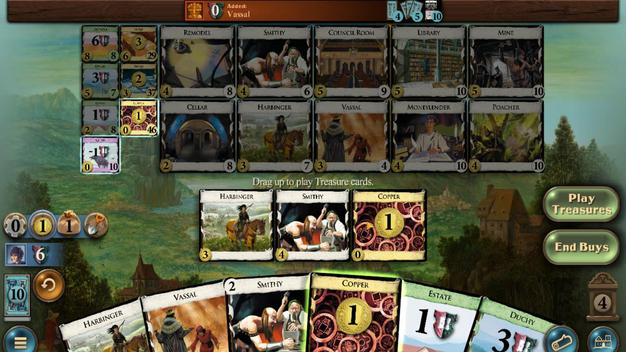 
Action: Mouse moved to (297, 137)
Screenshot: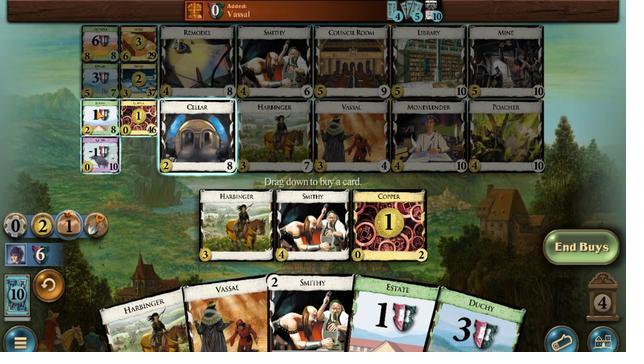 
Action: Mouse pressed left at (297, 137)
Screenshot: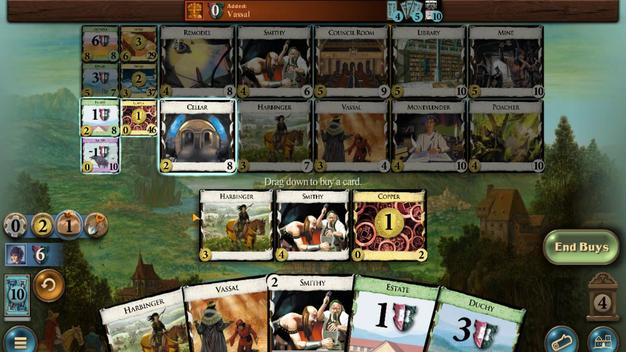 
Action: Mouse moved to (299, 206)
Screenshot: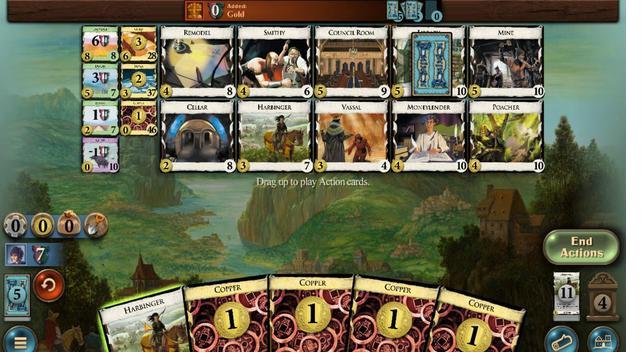 
Action: Mouse pressed left at (299, 206)
Screenshot: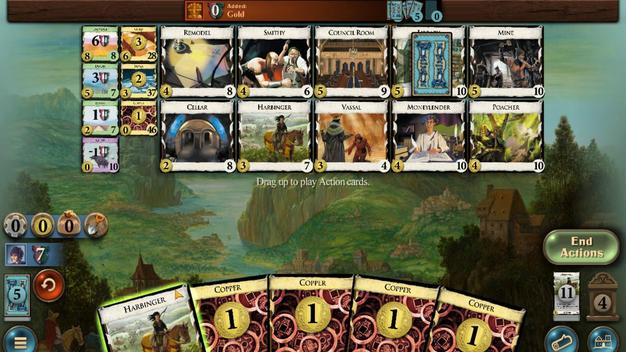 
Action: Mouse moved to (306, 123)
Screenshot: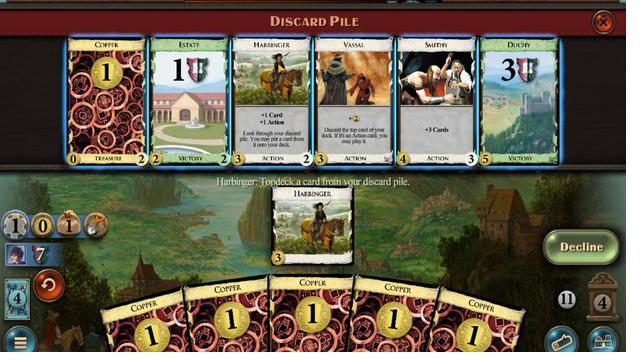
Action: Mouse pressed left at (306, 123)
Screenshot: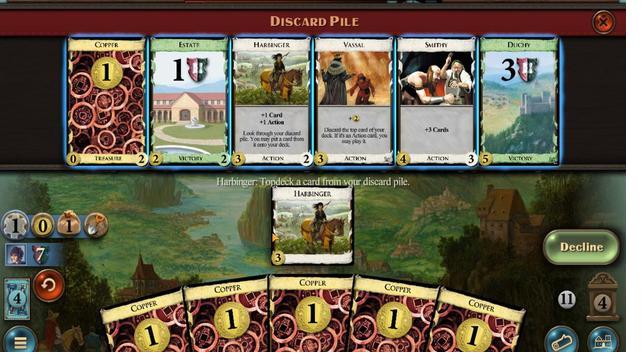 
Action: Mouse moved to (307, 211)
Screenshot: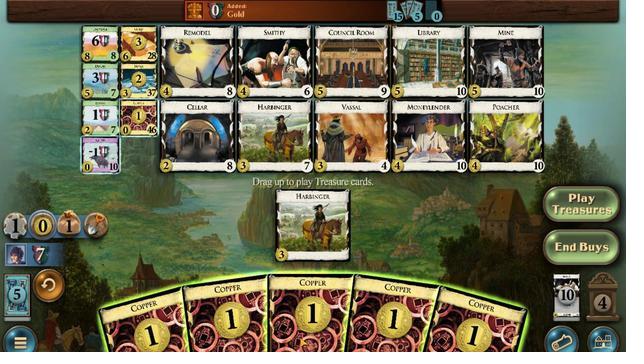 
Action: Mouse pressed left at (307, 211)
Screenshot: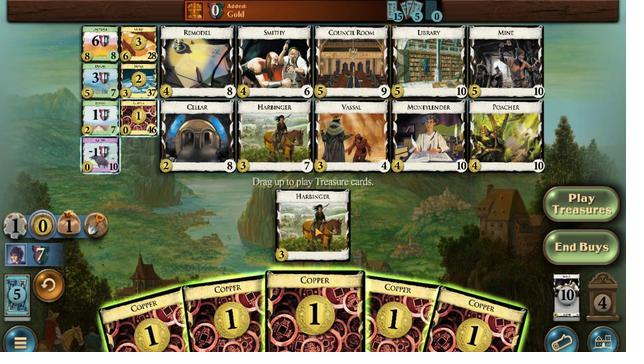 
Action: Mouse moved to (309, 201)
Screenshot: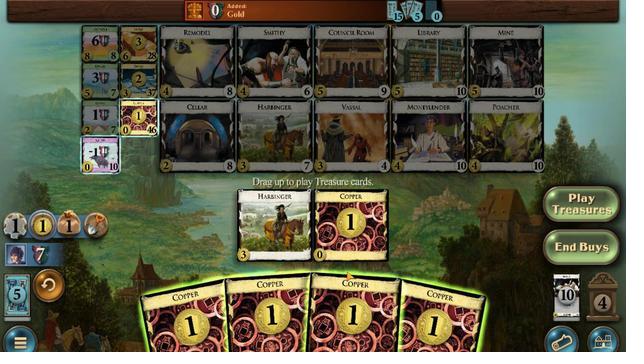 
Action: Mouse pressed left at (309, 201)
Screenshot: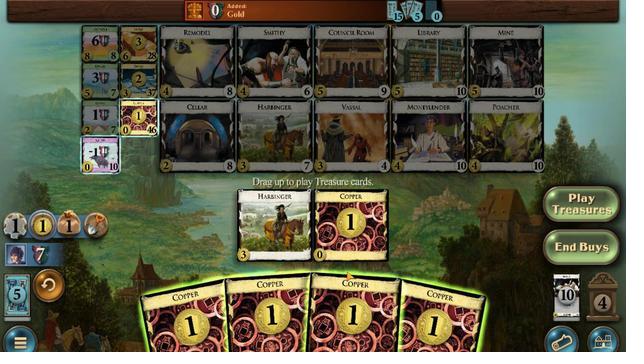 
Action: Mouse moved to (307, 204)
Screenshot: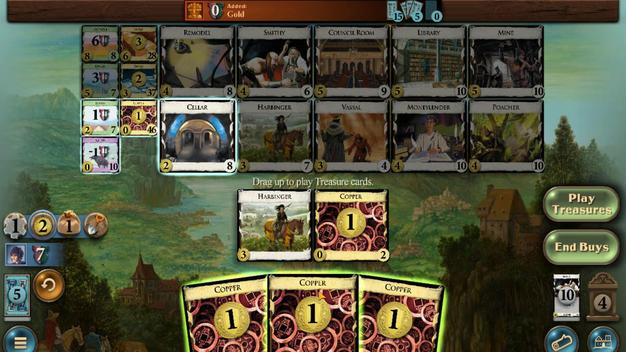 
Action: Mouse pressed left at (307, 204)
Screenshot: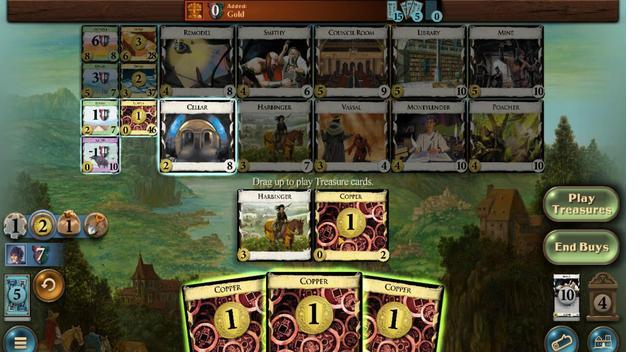 
Action: Mouse moved to (306, 201)
Screenshot: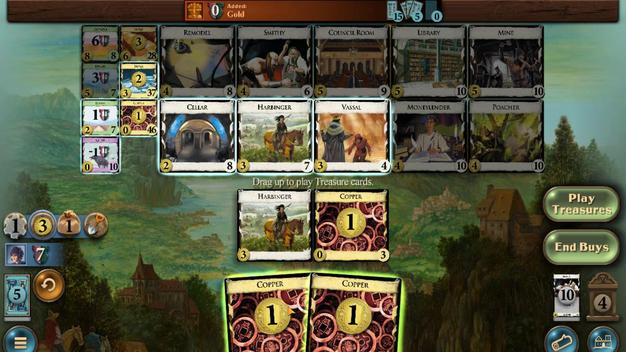 
Action: Mouse pressed left at (306, 201)
Screenshot: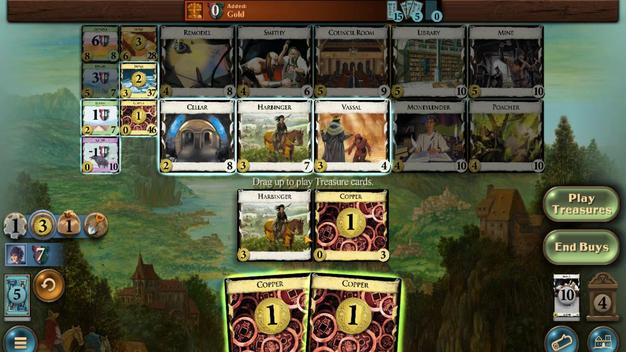 
Action: Mouse moved to (306, 121)
Screenshot: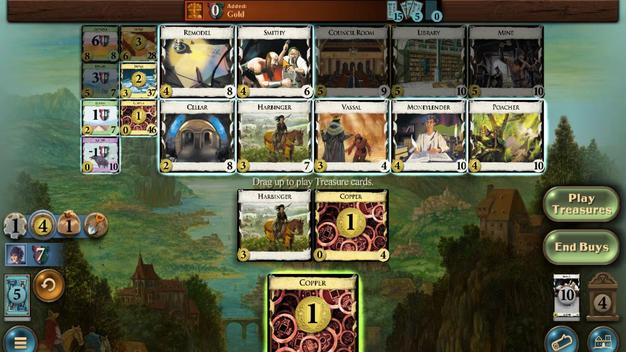 
Action: Mouse pressed left at (306, 121)
Screenshot: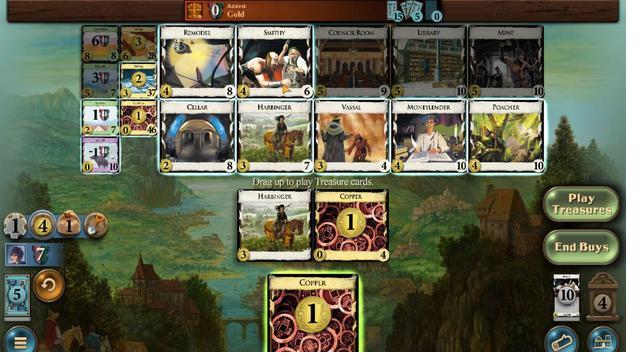 
Action: Mouse moved to (300, 203)
Screenshot: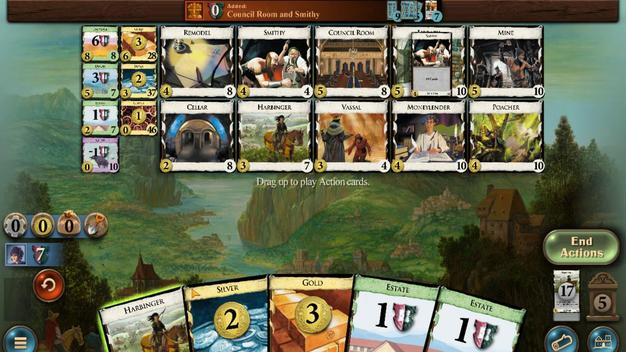 
Action: Mouse pressed left at (300, 203)
Screenshot: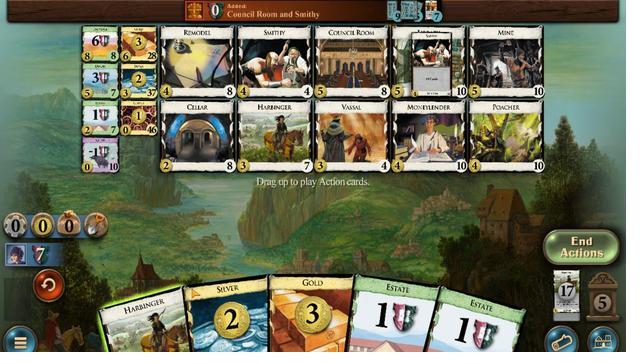 
Action: Mouse moved to (307, 204)
Screenshot: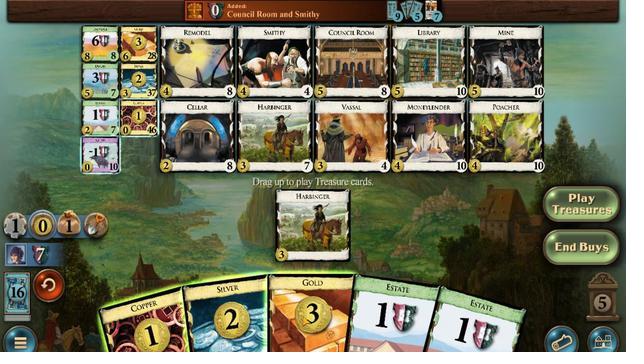
Action: Mouse pressed left at (307, 204)
Screenshot: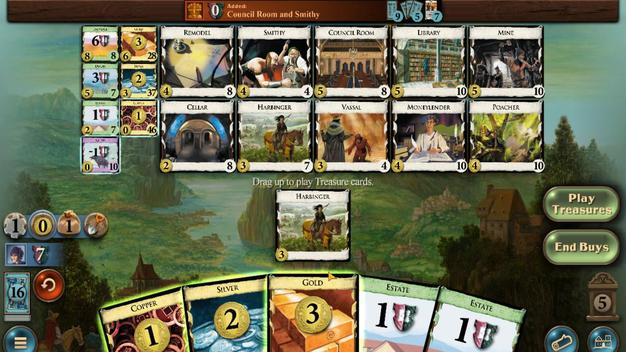 
Action: Mouse moved to (306, 203)
Screenshot: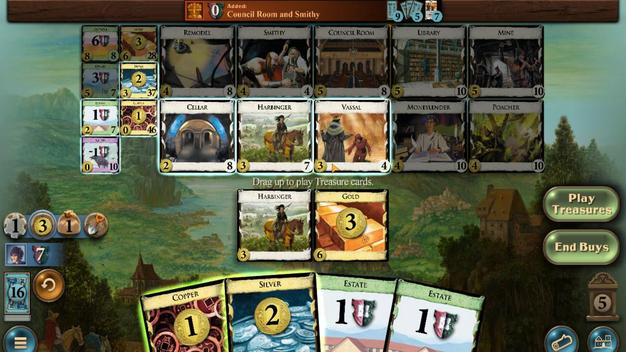 
Action: Mouse pressed left at (306, 203)
Screenshot: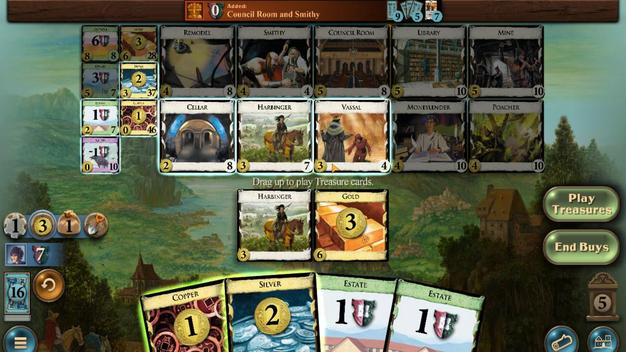 
Action: Mouse moved to (304, 200)
Screenshot: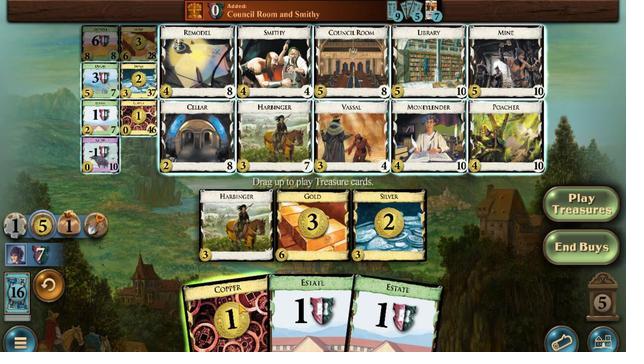 
Action: Mouse pressed left at (304, 200)
Screenshot: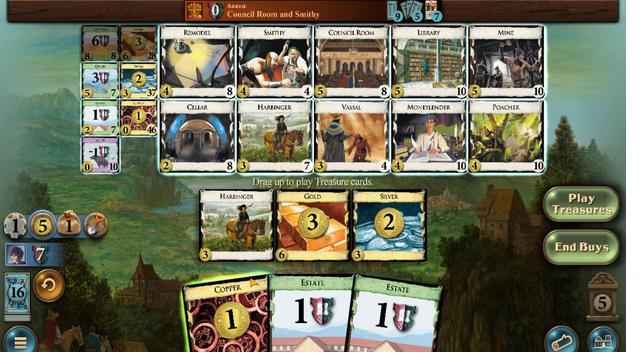 
Action: Mouse moved to (297, 127)
Screenshot: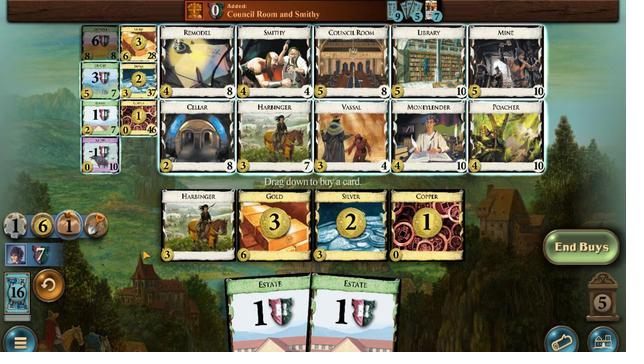
Action: Mouse pressed left at (297, 127)
Screenshot: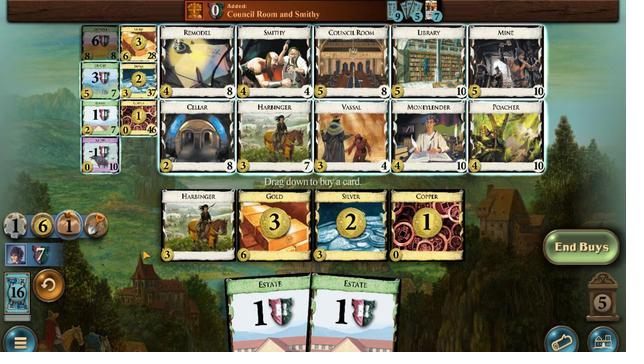 
Action: Mouse moved to (299, 202)
Screenshot: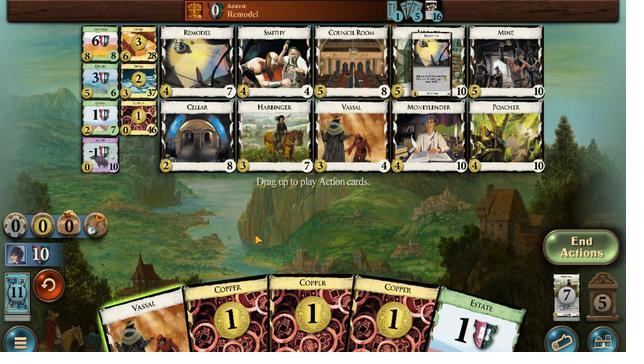 
Action: Mouse pressed left at (299, 202)
Screenshot: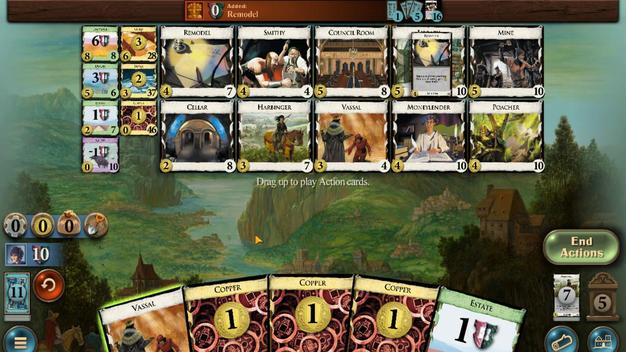 
Action: Mouse moved to (307, 130)
Screenshot: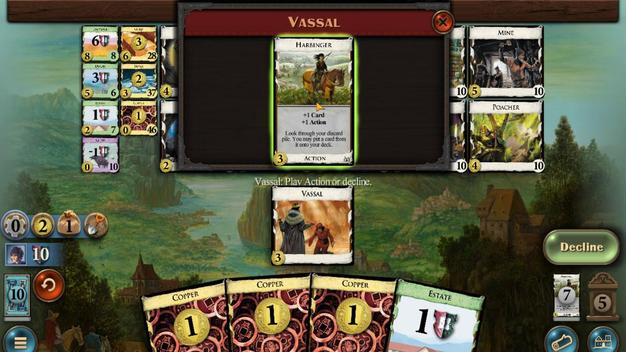 
Action: Mouse pressed left at (307, 130)
Screenshot: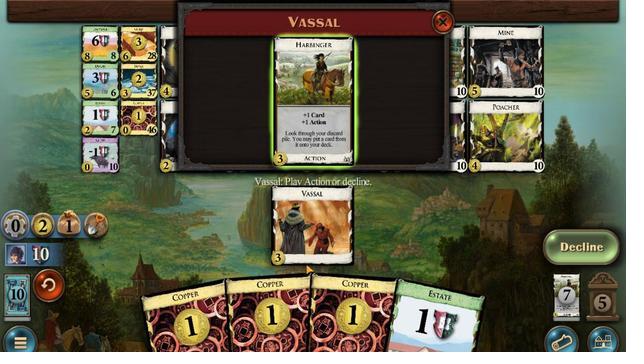 
Action: Mouse moved to (308, 123)
Screenshot: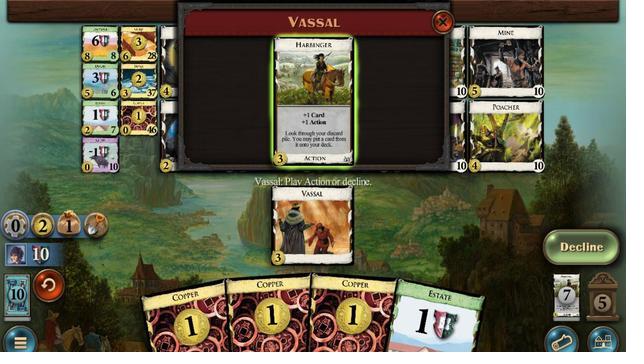 
Action: Mouse pressed left at (308, 123)
Screenshot: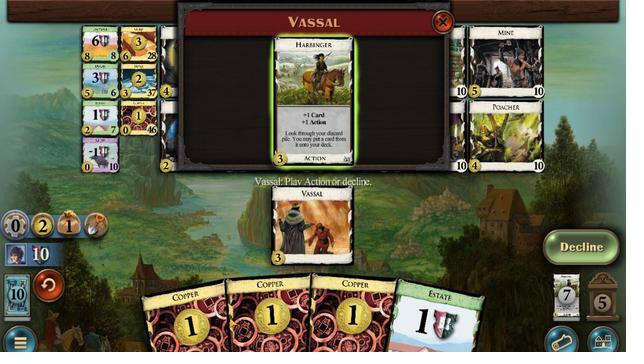 
Action: Mouse moved to (305, 121)
Screenshot: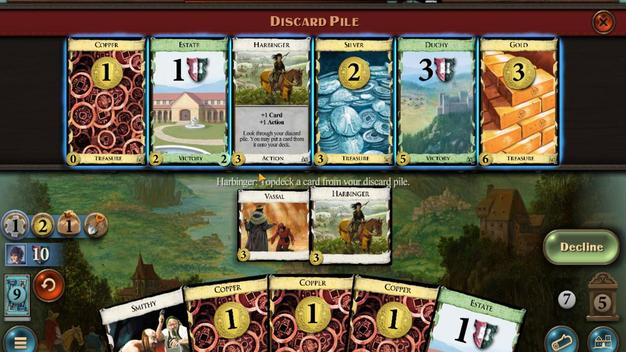 
Action: Mouse pressed left at (305, 121)
Screenshot: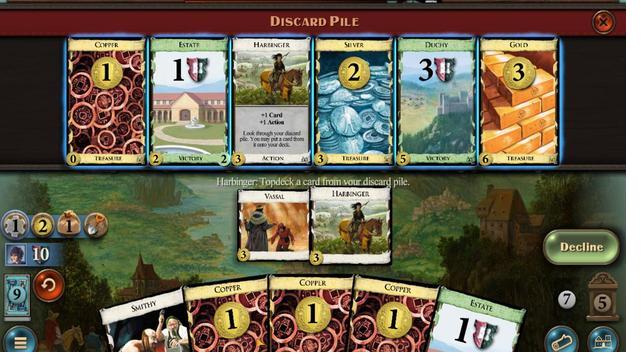 
Action: Mouse moved to (300, 209)
Screenshot: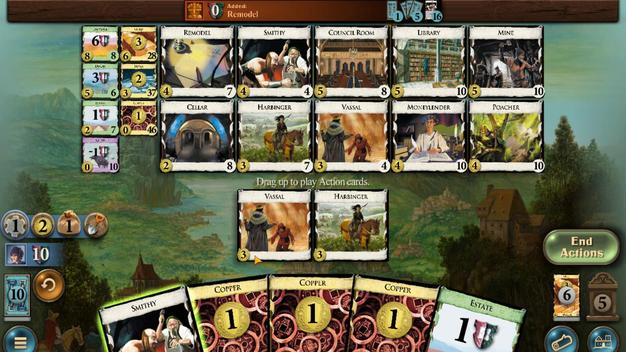 
Action: Mouse pressed left at (300, 209)
Screenshot: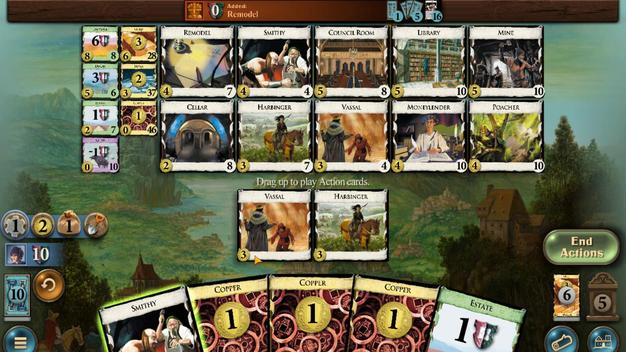 
Action: Mouse moved to (307, 205)
Screenshot: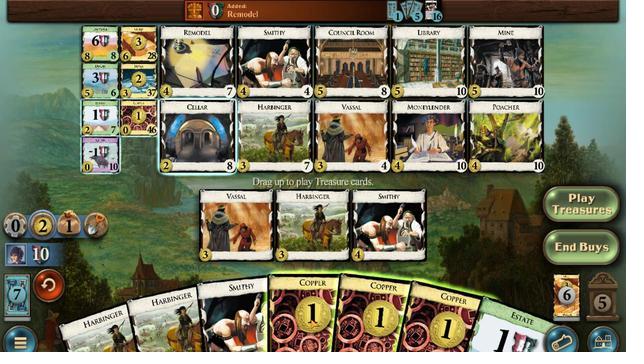 
Action: Mouse pressed left at (307, 205)
Screenshot: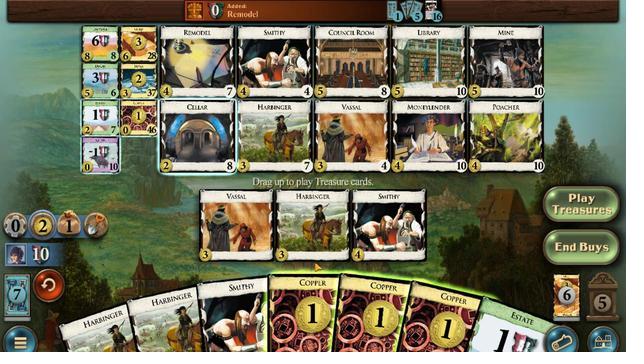 
Action: Mouse moved to (308, 204)
Screenshot: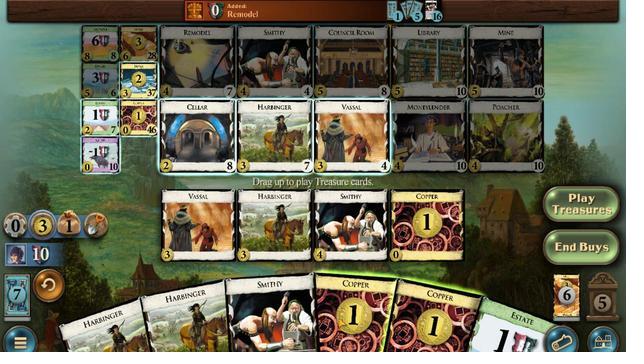 
Action: Mouse pressed left at (308, 204)
Screenshot: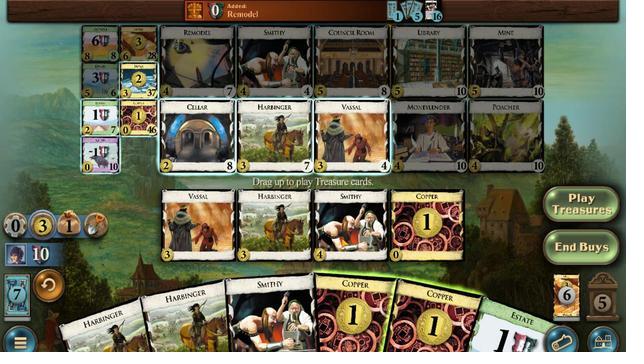 
Action: Mouse moved to (310, 206)
Screenshot: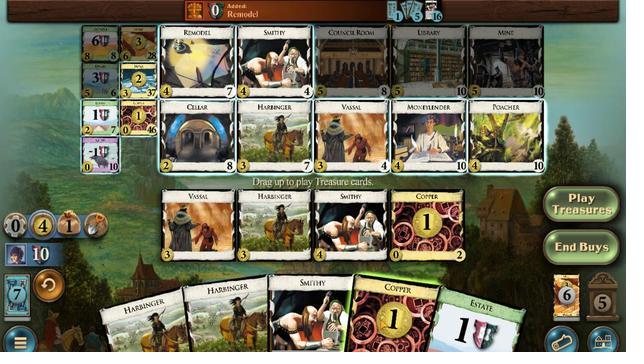 
Action: Mouse pressed left at (310, 206)
Screenshot: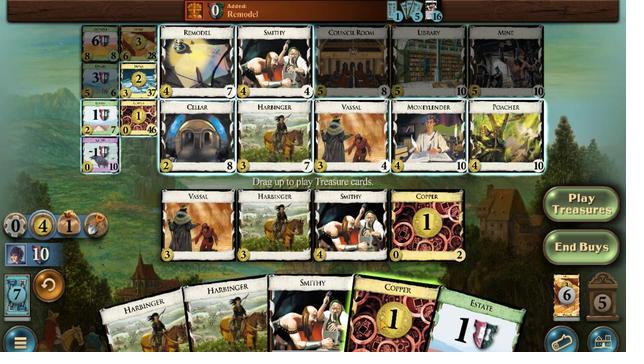 
Action: Mouse moved to (297, 130)
Screenshot: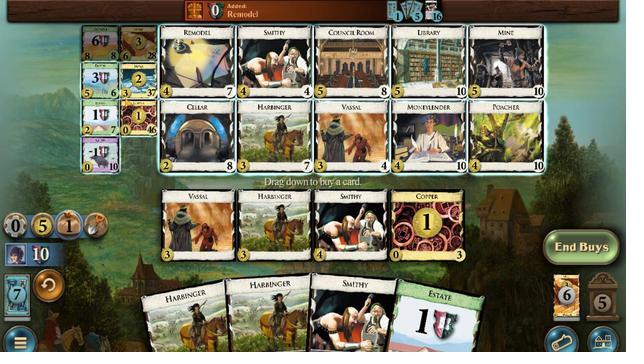 
Action: Mouse pressed left at (297, 130)
Screenshot: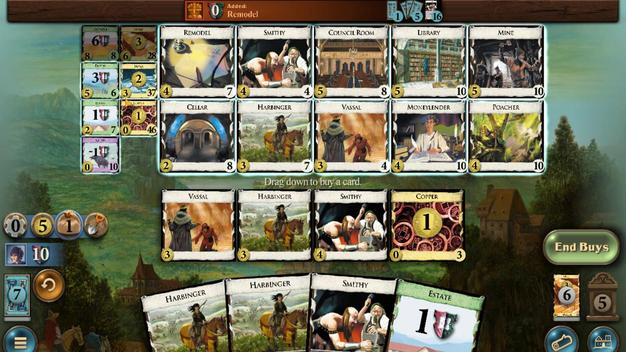 
Action: Mouse moved to (301, 206)
Screenshot: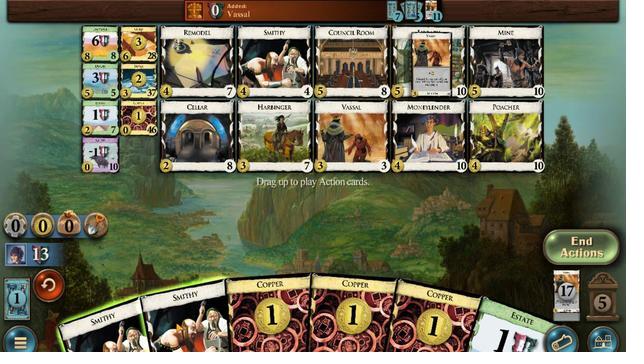 
Action: Mouse pressed left at (301, 206)
Screenshot: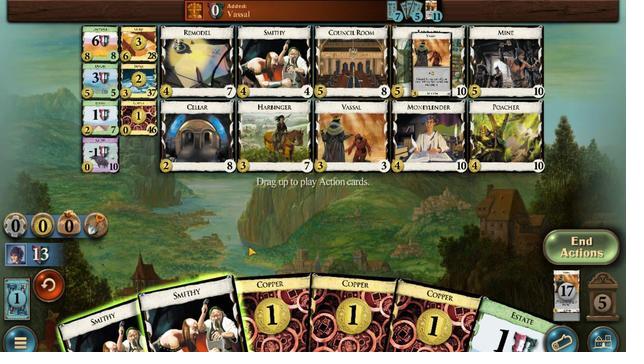 
Action: Mouse moved to (306, 212)
Screenshot: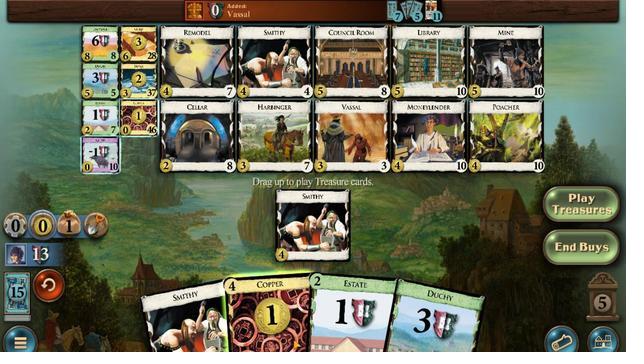 
Action: Mouse pressed left at (306, 212)
Screenshot: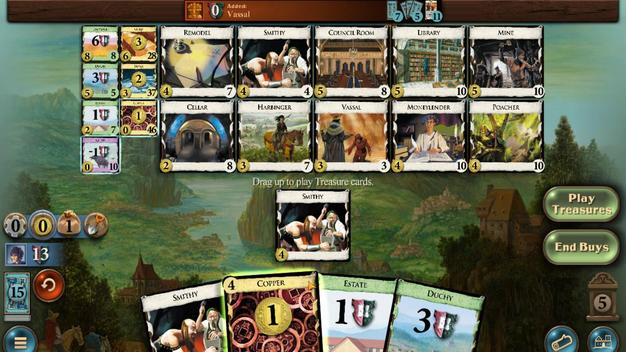 
Action: Mouse moved to (306, 214)
Screenshot: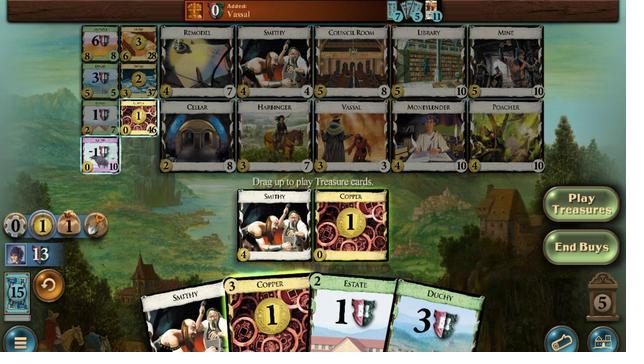 
Action: Mouse pressed left at (306, 214)
Screenshot: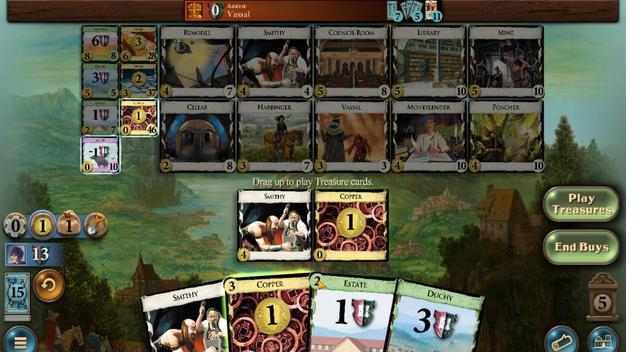 
Action: Mouse moved to (306, 217)
Screenshot: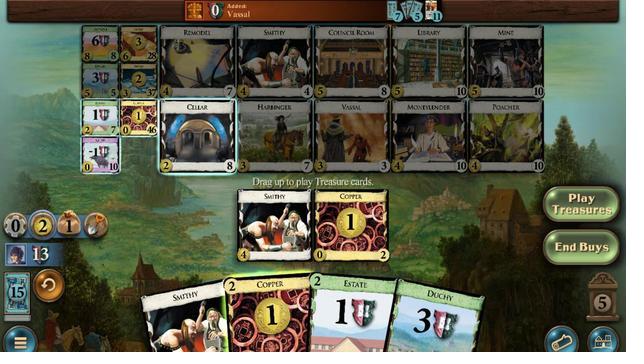 
Action: Mouse pressed left at (306, 217)
Screenshot: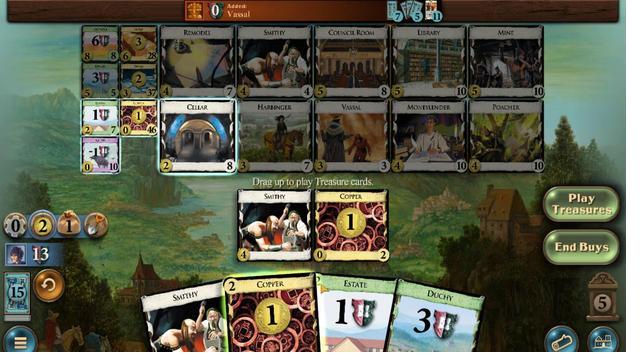 
Action: Mouse moved to (306, 143)
Screenshot: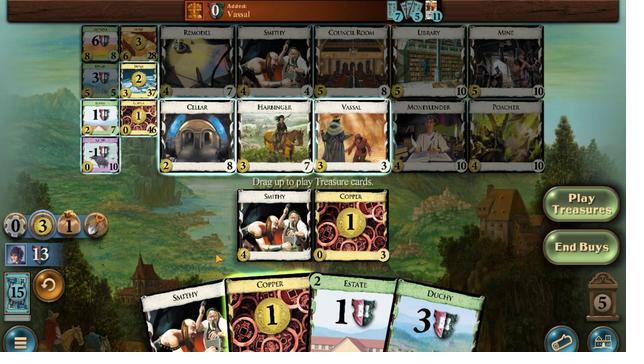 
Action: Mouse pressed left at (306, 143)
Screenshot: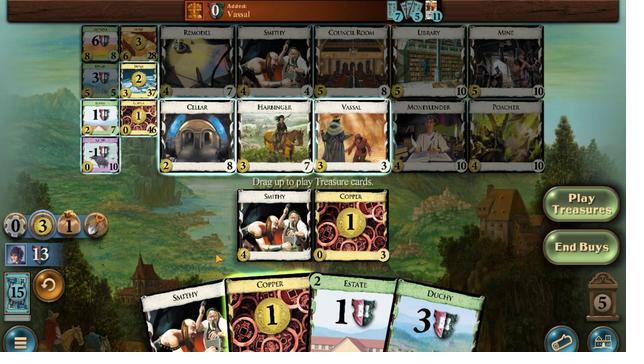 
Action: Mouse moved to (306, 206)
Screenshot: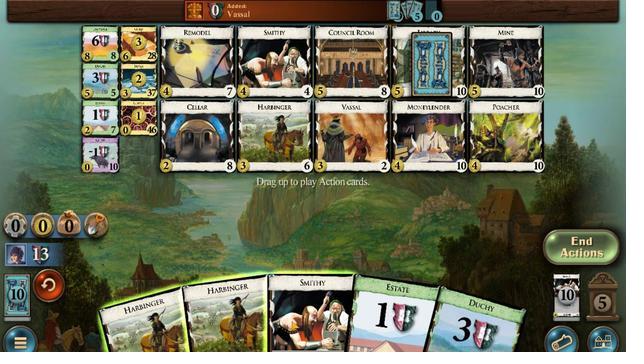 
Action: Mouse pressed left at (306, 206)
Screenshot: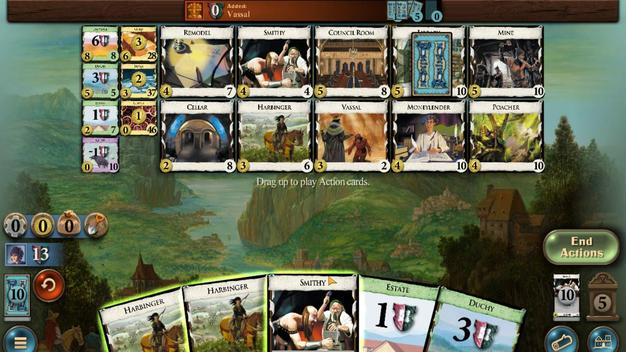 
Action: Mouse moved to (303, 205)
Screenshot: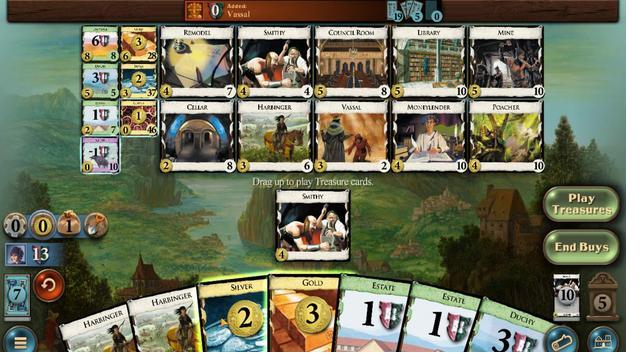 
Action: Mouse pressed left at (303, 205)
Screenshot: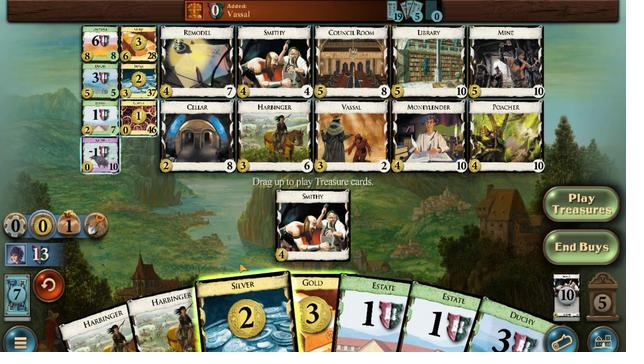 
Action: Mouse moved to (304, 202)
Screenshot: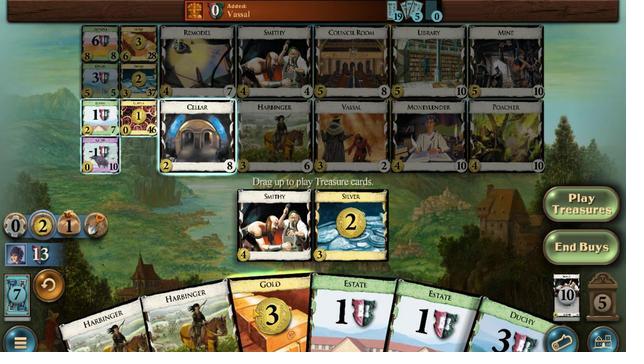 
Action: Mouse pressed left at (304, 202)
Screenshot: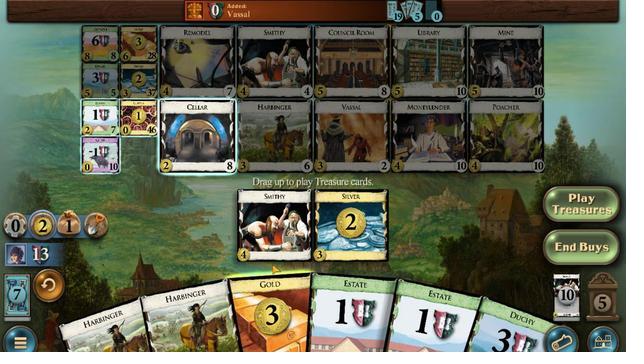 
Action: Mouse moved to (297, 125)
Screenshot: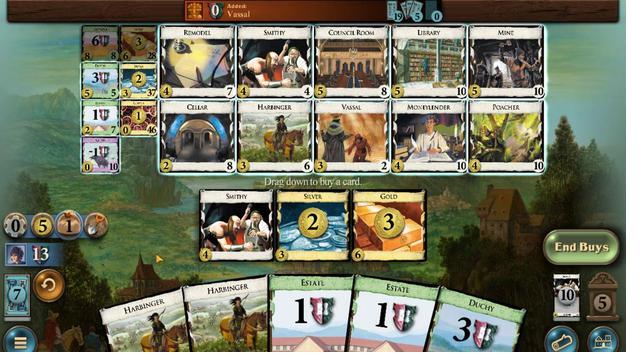 
Action: Mouse pressed left at (297, 125)
Screenshot: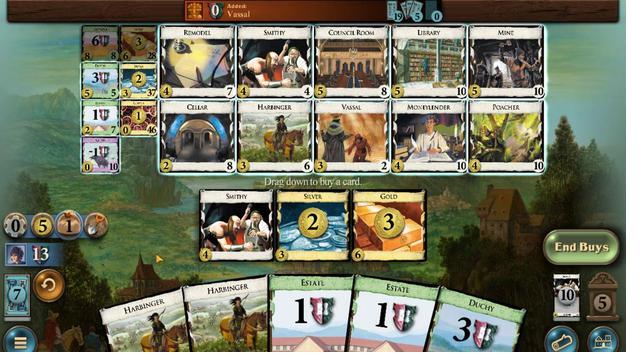 
Action: Mouse moved to (298, 211)
Screenshot: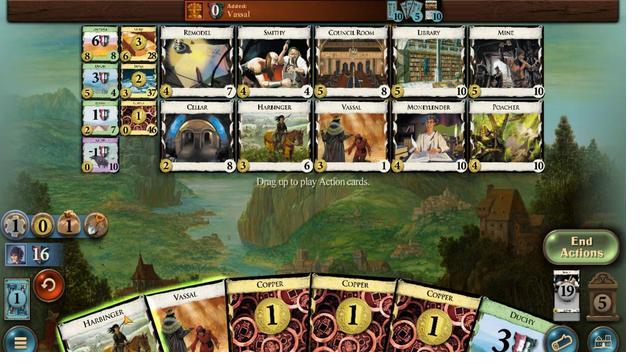 
Action: Mouse pressed left at (298, 211)
Screenshot: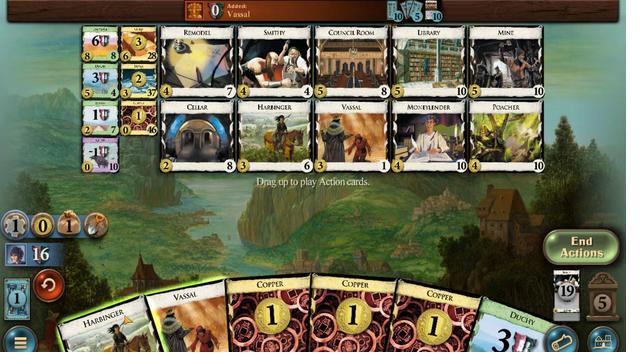 
Action: Mouse moved to (318, 127)
Screenshot: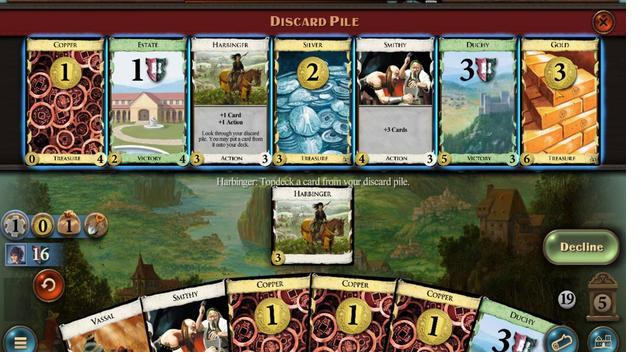 
Action: Mouse pressed left at (318, 127)
Screenshot: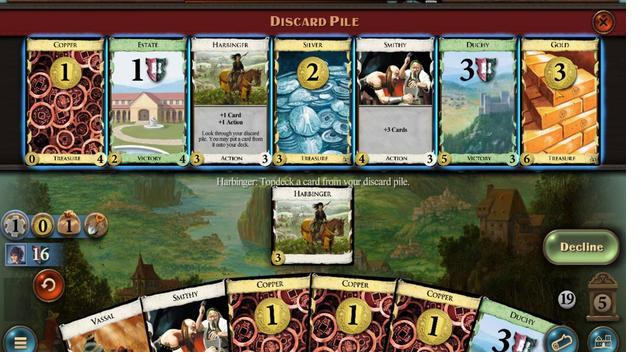 
Action: Mouse moved to (298, 206)
Screenshot: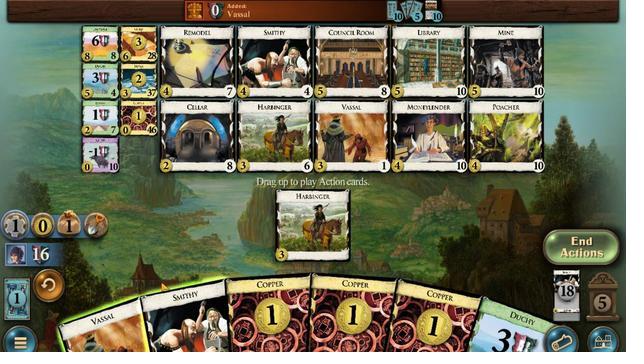 
Action: Mouse pressed left at (298, 206)
Screenshot: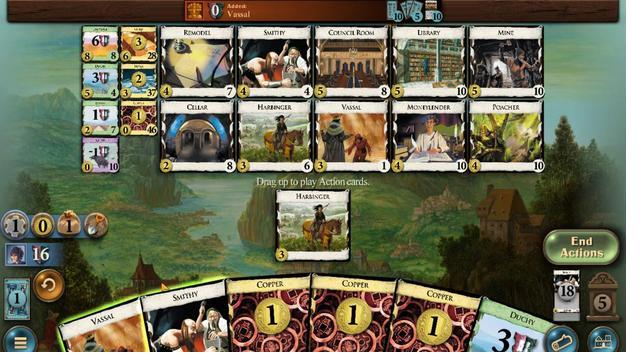 
Action: Mouse moved to (303, 210)
Screenshot: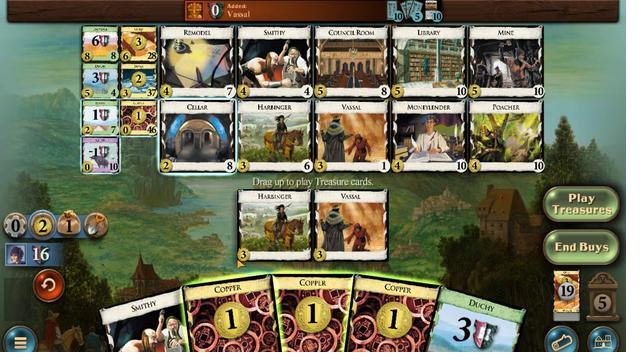 
Action: Mouse pressed left at (303, 210)
Screenshot: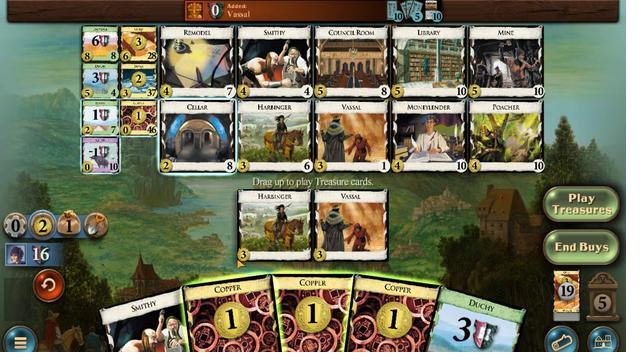 
Action: Mouse moved to (305, 212)
Screenshot: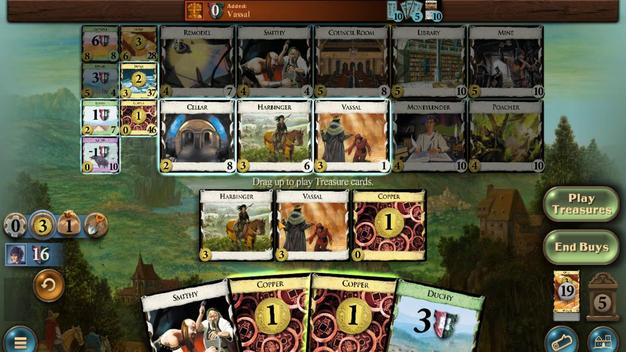 
Action: Mouse pressed left at (305, 213)
Screenshot: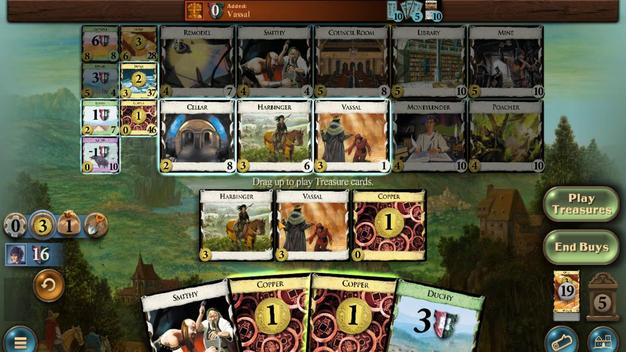 
Action: Mouse moved to (307, 203)
Screenshot: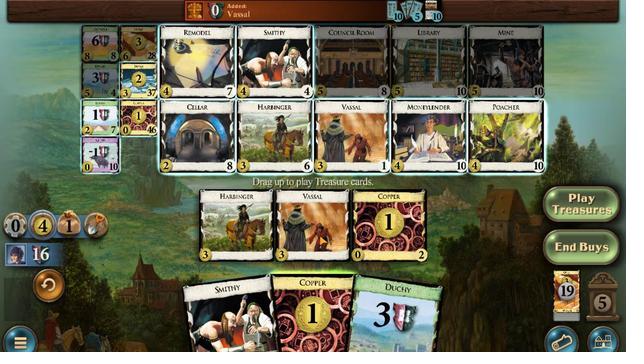 
Action: Mouse pressed left at (307, 203)
Screenshot: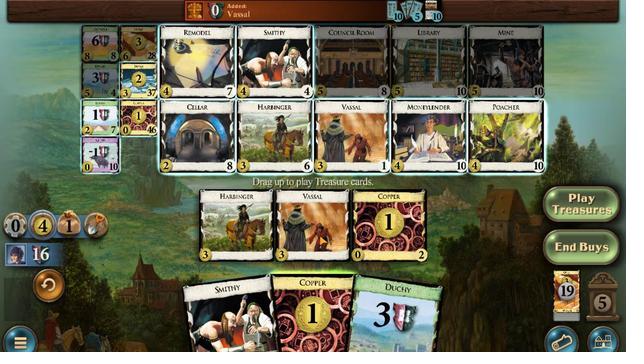 
Action: Mouse moved to (297, 127)
Screenshot: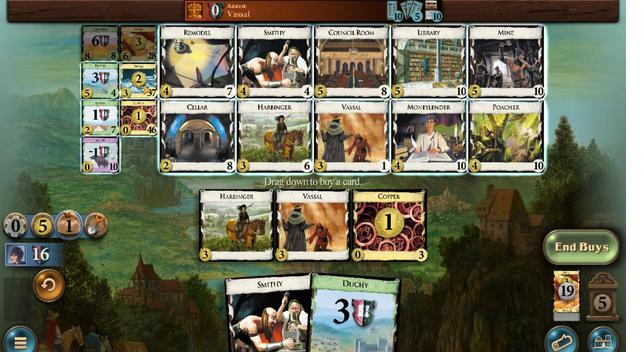 
Action: Mouse pressed left at (297, 127)
Screenshot: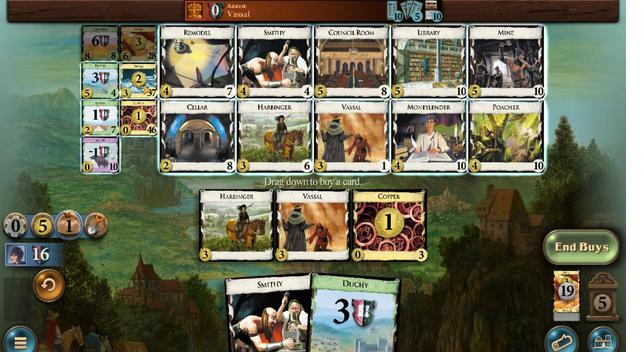 
Action: Mouse moved to (299, 208)
Screenshot: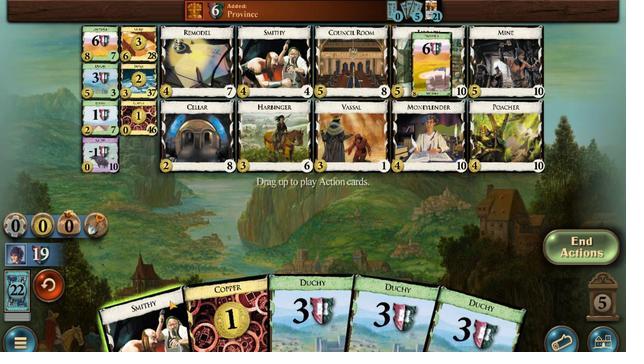 
Action: Mouse pressed left at (299, 208)
Screenshot: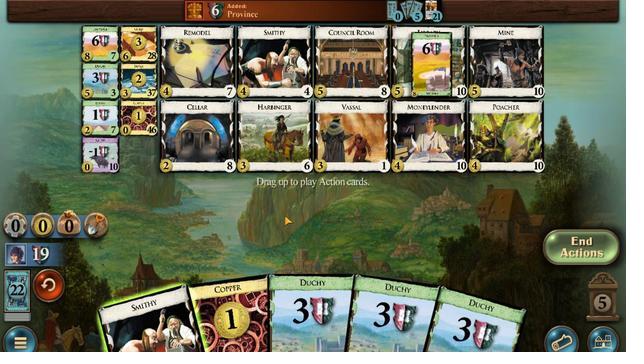 
Action: Mouse moved to (301, 207)
Screenshot: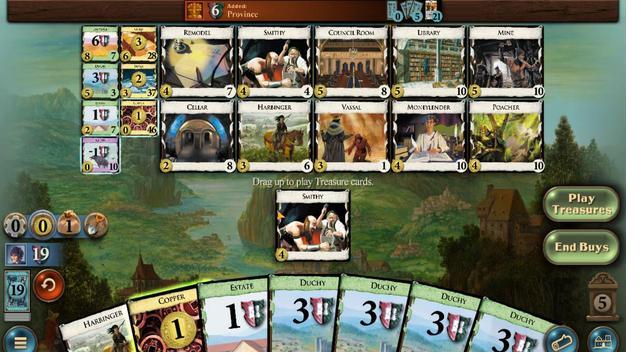 
Action: Mouse pressed left at (301, 207)
Screenshot: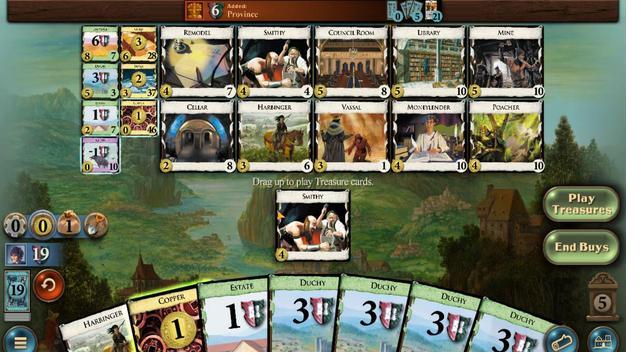 
Action: Mouse moved to (299, 138)
Screenshot: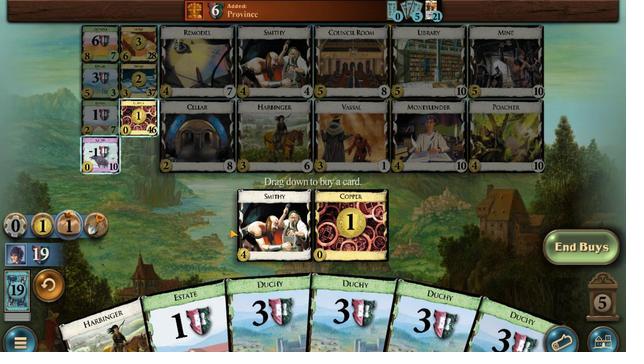
Action: Mouse pressed left at (299, 138)
Screenshot: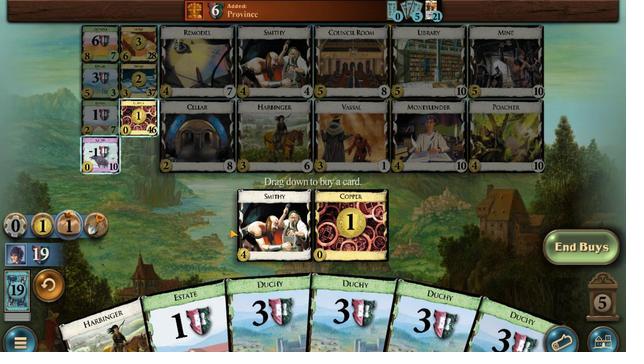 
Action: Mouse moved to (300, 207)
Screenshot: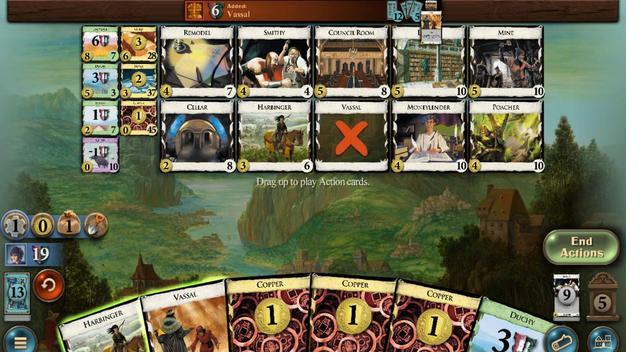 
Action: Mouse pressed left at (300, 207)
Screenshot: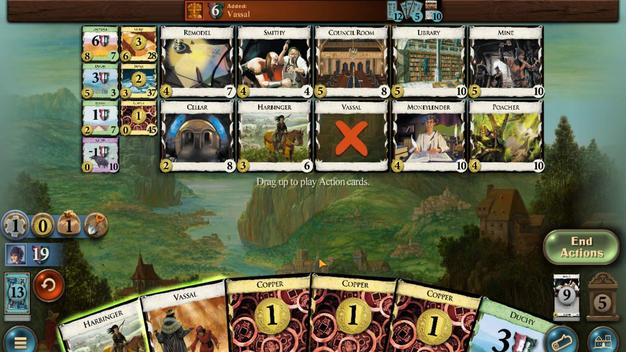 
Action: Mouse moved to (304, 203)
Screenshot: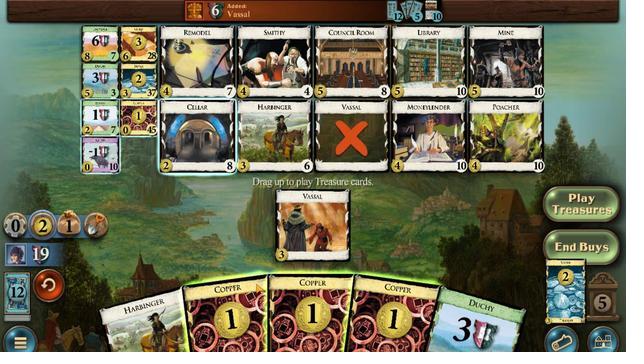 
Action: Mouse pressed left at (304, 203)
Screenshot: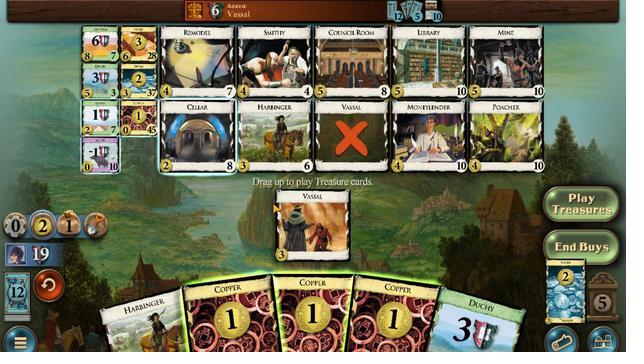 
Action: Mouse moved to (306, 200)
Screenshot: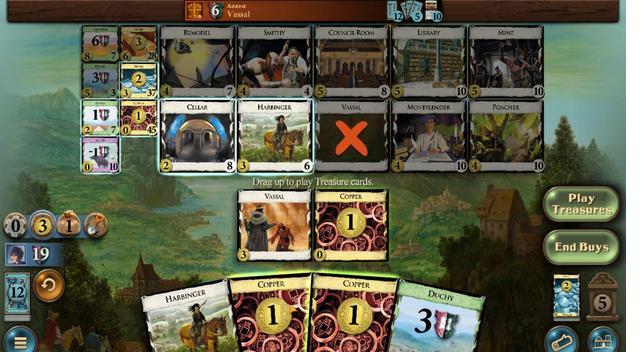 
Action: Mouse pressed left at (306, 200)
Screenshot: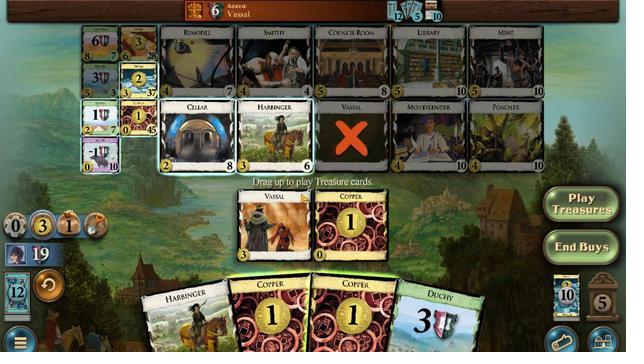 
Action: Mouse moved to (302, 121)
Screenshot: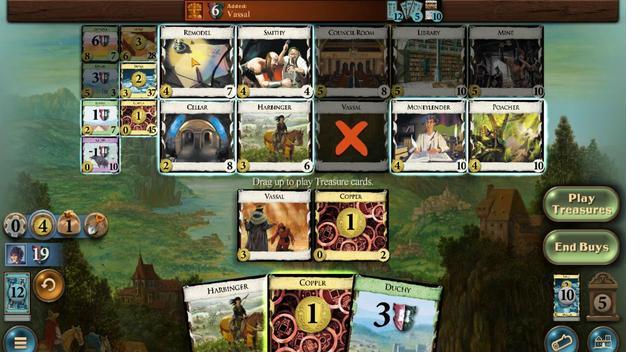 
Action: Mouse pressed left at (302, 121)
Screenshot: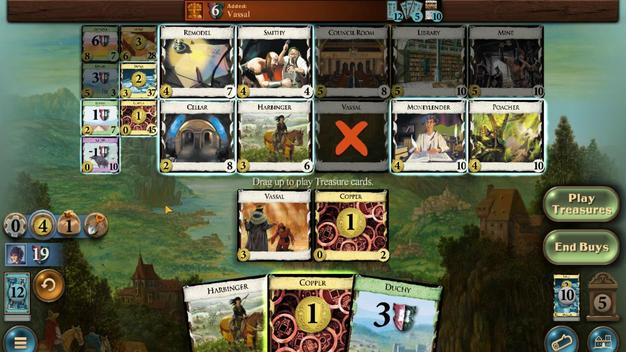 
Action: Mouse moved to (299, 206)
Screenshot: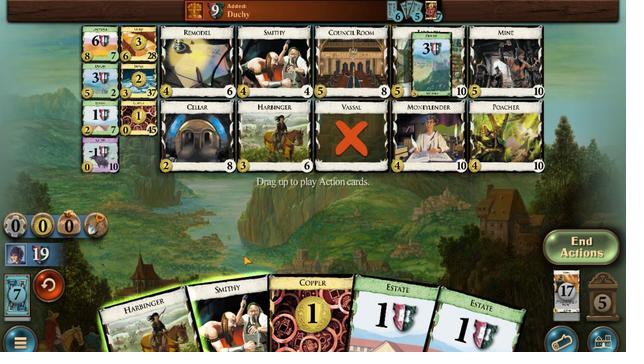
Action: Mouse pressed left at (299, 206)
Screenshot: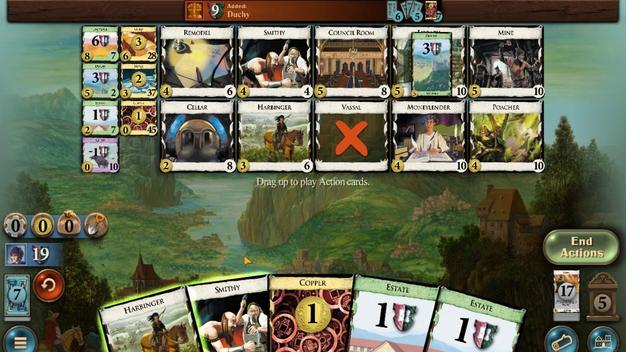 
Action: Mouse moved to (319, 128)
Screenshot: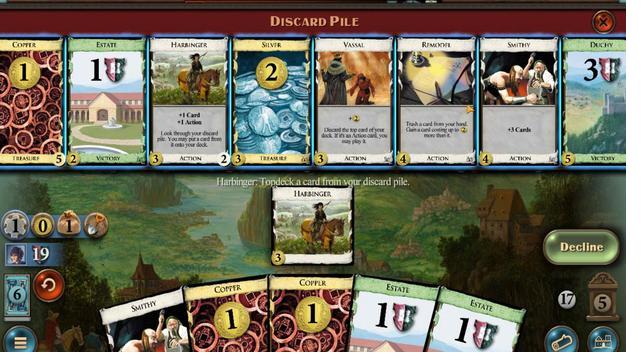 
Action: Mouse pressed left at (319, 128)
Screenshot: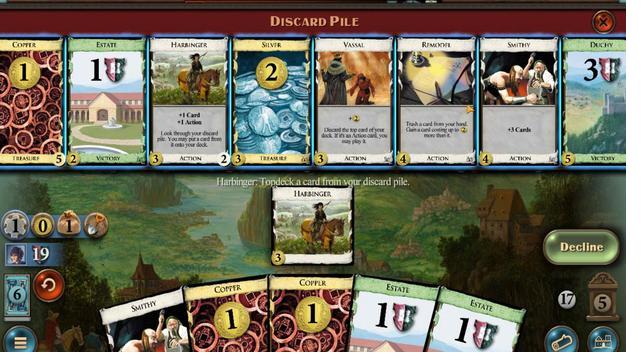 
Action: Mouse moved to (315, 123)
Screenshot: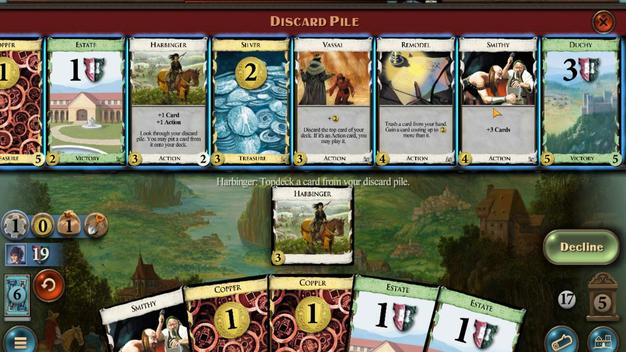 
Action: Mouse pressed left at (315, 123)
Screenshot: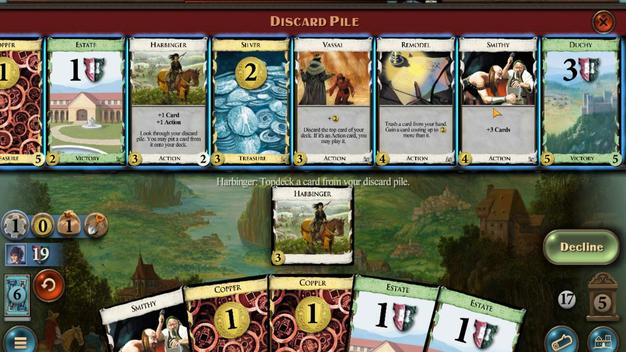 
Action: Mouse moved to (315, 124)
Screenshot: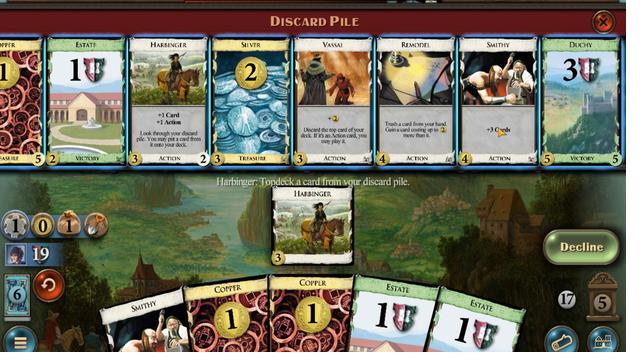 
Action: Mouse pressed left at (315, 124)
Screenshot: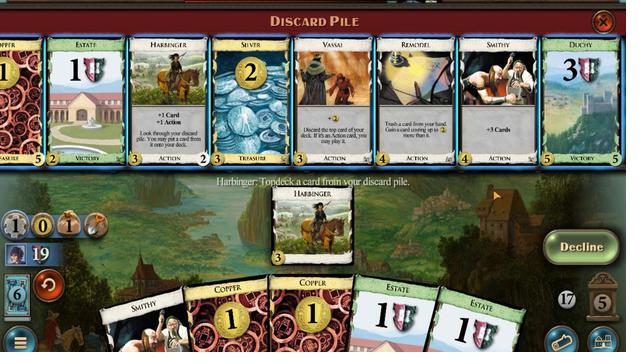 
Action: Mouse moved to (300, 208)
Screenshot: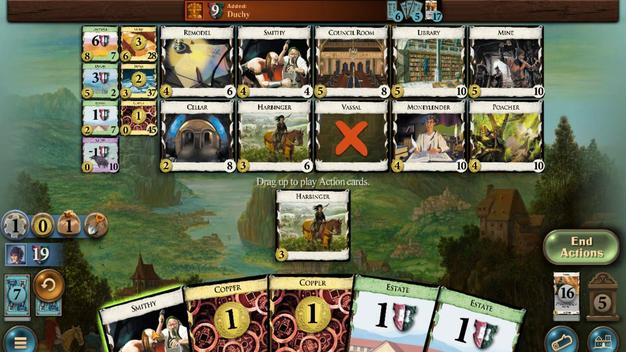 
Action: Mouse pressed left at (300, 208)
Screenshot: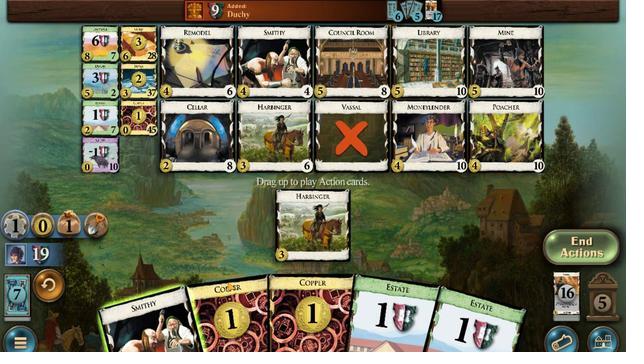 
Action: Mouse moved to (305, 207)
Screenshot: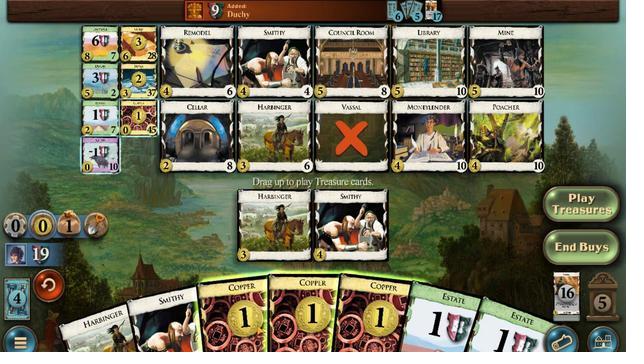 
Action: Mouse pressed left at (305, 207)
Screenshot: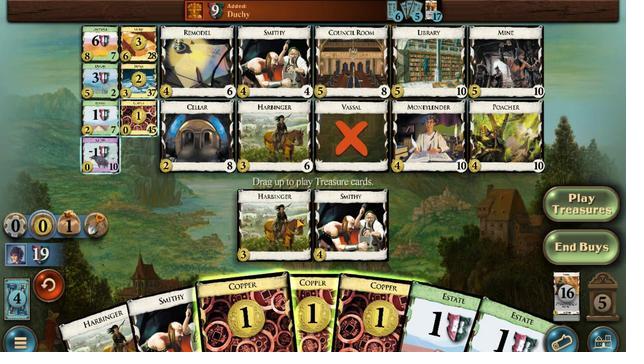 
Action: Mouse moved to (306, 205)
Screenshot: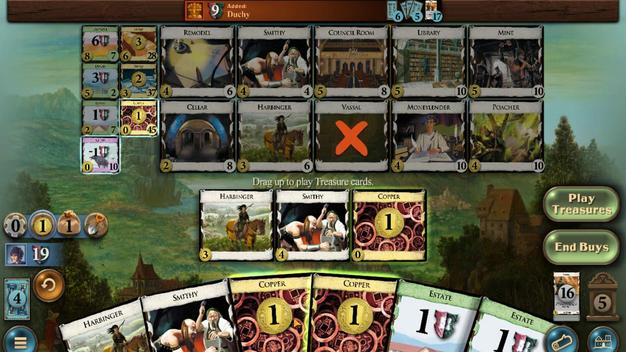
Action: Mouse pressed left at (306, 205)
Screenshot: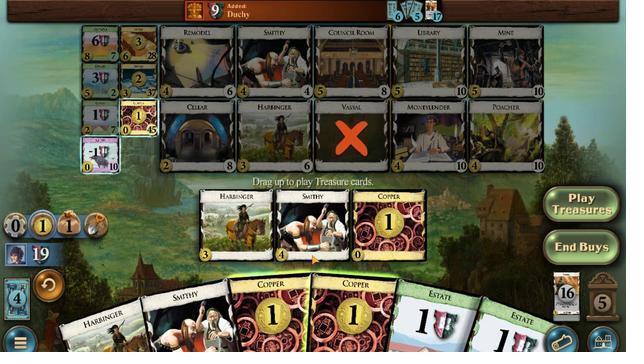 
Action: Mouse moved to (308, 204)
Screenshot: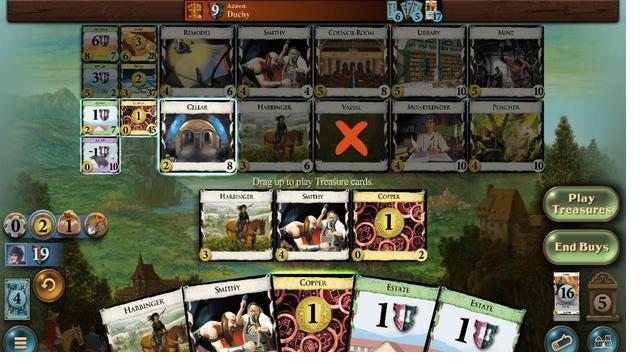 
Action: Mouse pressed left at (308, 204)
Screenshot: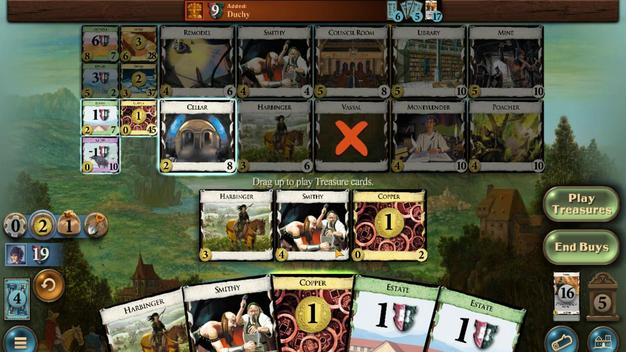 
Action: Mouse moved to (306, 141)
Screenshot: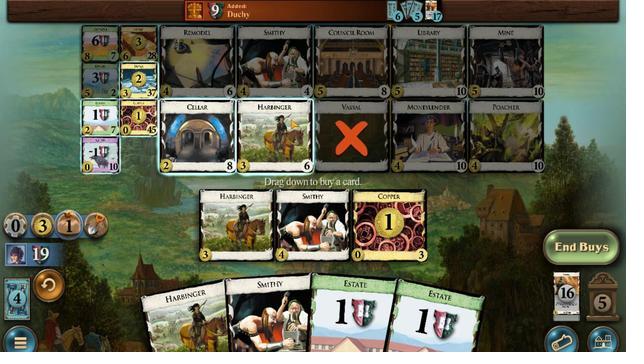 
Action: Mouse pressed left at (306, 141)
Screenshot: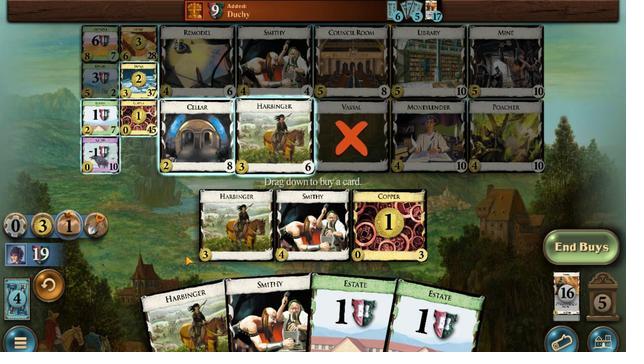 
Action: Mouse moved to (303, 203)
Screenshot: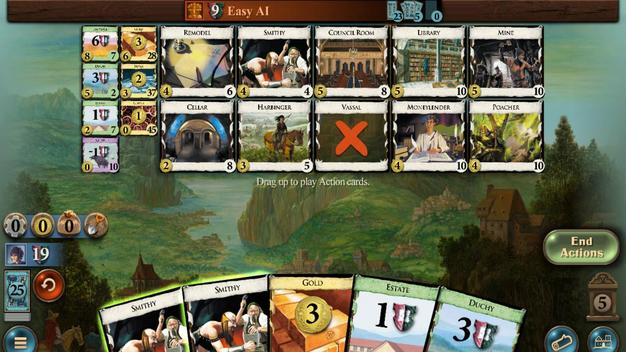 
Action: Mouse pressed left at (303, 203)
Screenshot: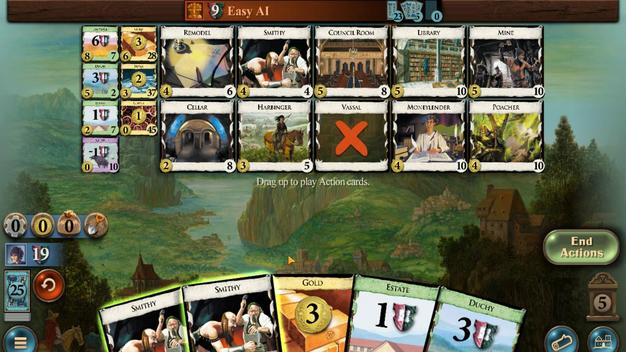 
Action: Mouse moved to (303, 211)
Screenshot: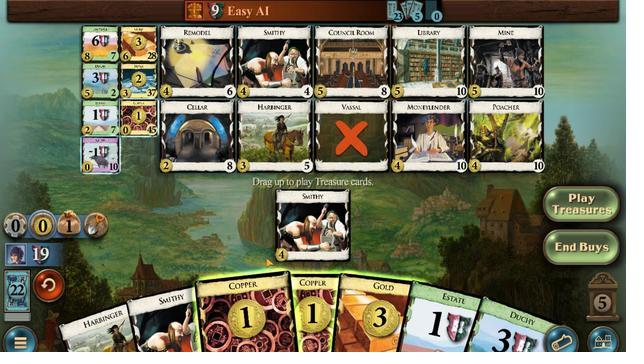 
Action: Mouse pressed left at (303, 211)
Screenshot: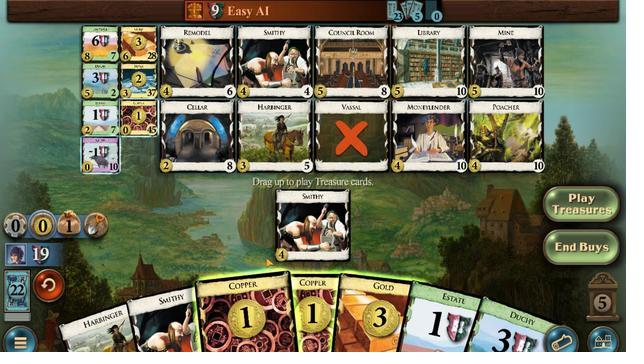 
Action: Mouse moved to (306, 202)
Screenshot: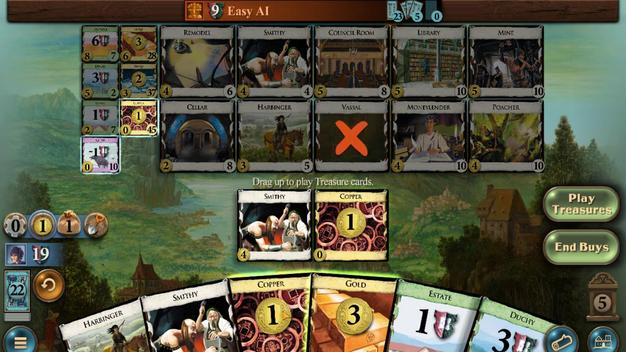 
Action: Mouse pressed left at (306, 202)
Screenshot: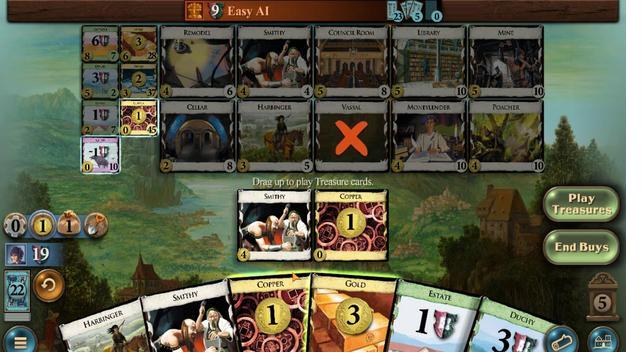 
Action: Mouse moved to (307, 206)
Screenshot: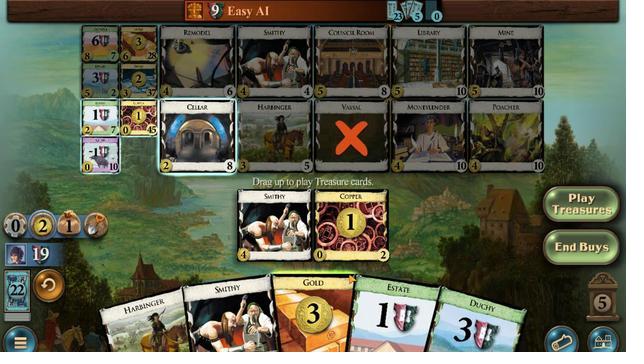 
Action: Mouse pressed left at (307, 206)
Screenshot: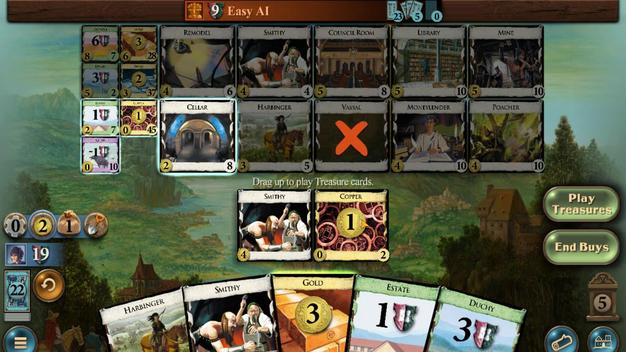 
Action: Mouse moved to (298, 129)
Screenshot: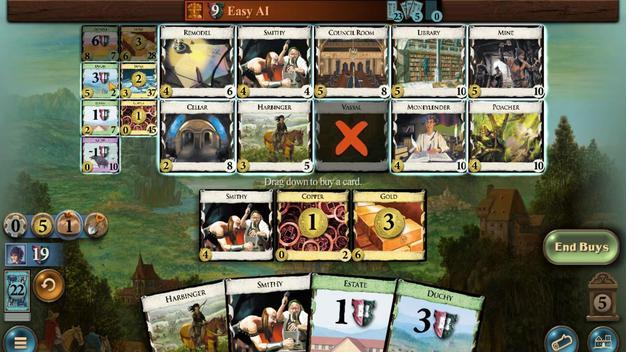 
Action: Mouse pressed left at (298, 129)
Screenshot: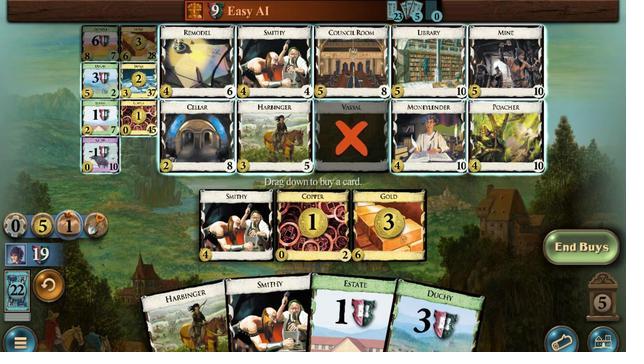 
Action: Mouse moved to (302, 208)
Screenshot: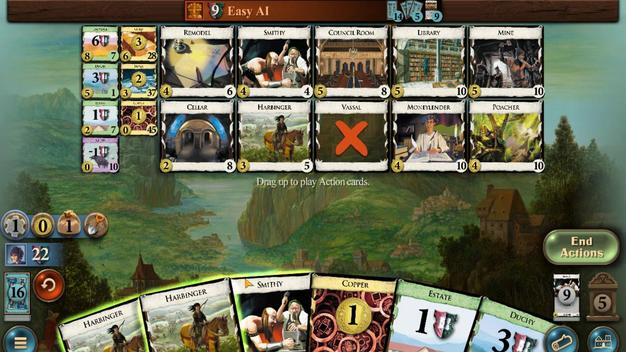 
Action: Mouse pressed left at (302, 208)
Screenshot: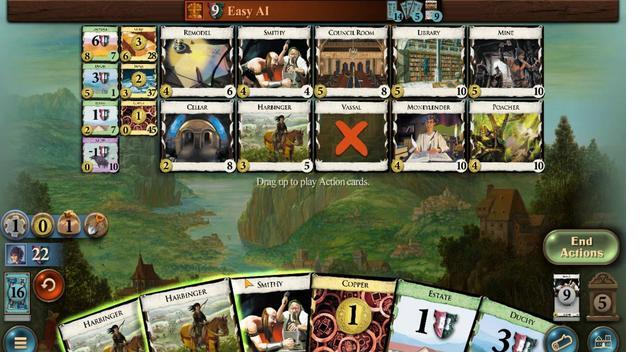 
Action: Mouse moved to (316, 125)
Screenshot: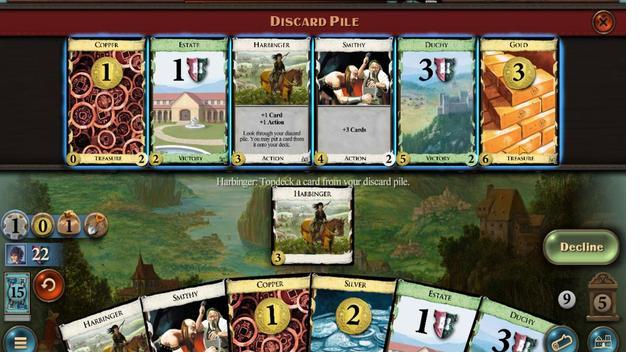 
Action: Mouse pressed left at (316, 125)
